 Task: Open Card Employee Wellness Analytics Review in Board DevOps Platforms and Tools to Workspace Audit and Assurance Services and add a team member Softage.3@softage.net, a label Red, a checklist Composting, an attachment from your onedrive, a color Red and finally, add a card description 'Plan and execute company team-building retreat with a focus on work-life balance' and a comment 'This task requires us to stay focused on the end goal and not get sidetracked by distractions.'. Add a start date 'Jan 07, 1900' with a due date 'Jan 14, 1900'
Action: Mouse moved to (68, 250)
Screenshot: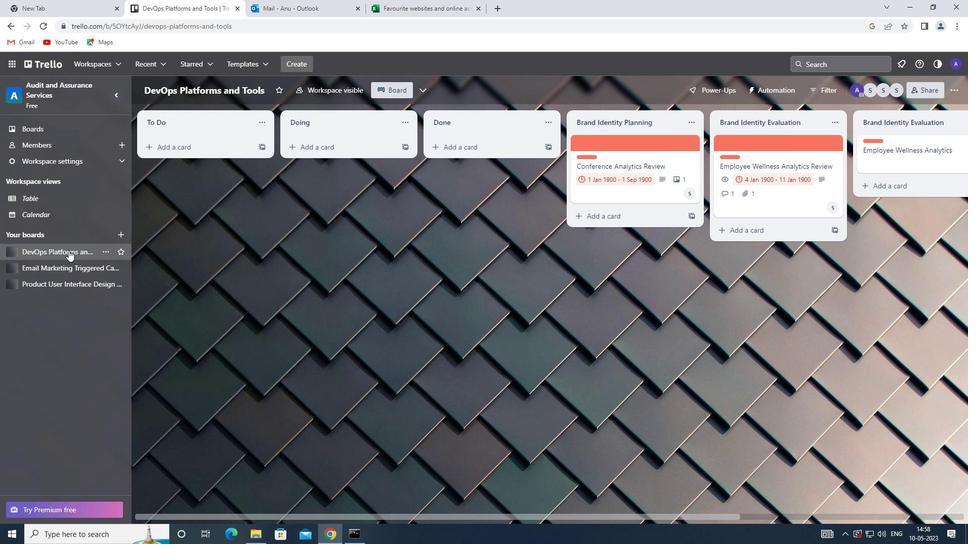 
Action: Mouse pressed left at (68, 250)
Screenshot: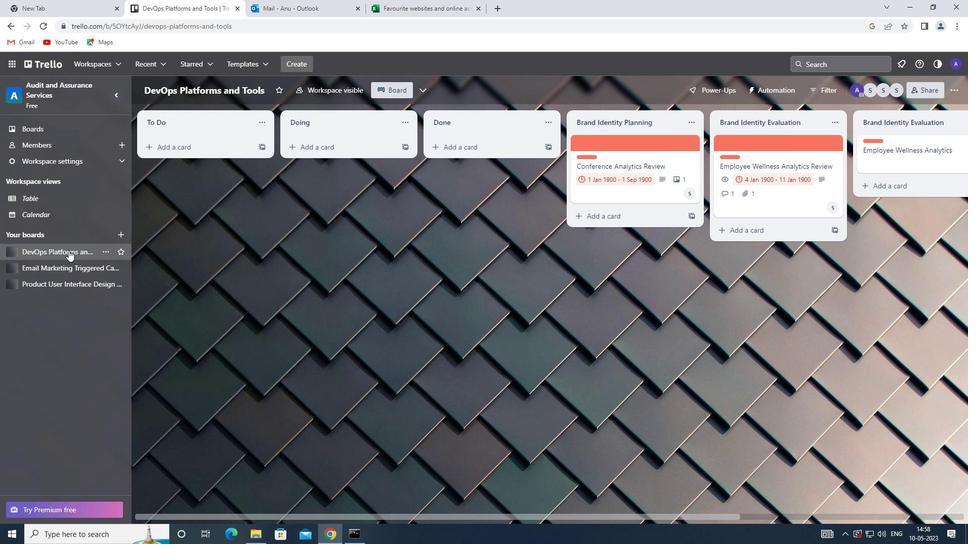 
Action: Mouse moved to (876, 145)
Screenshot: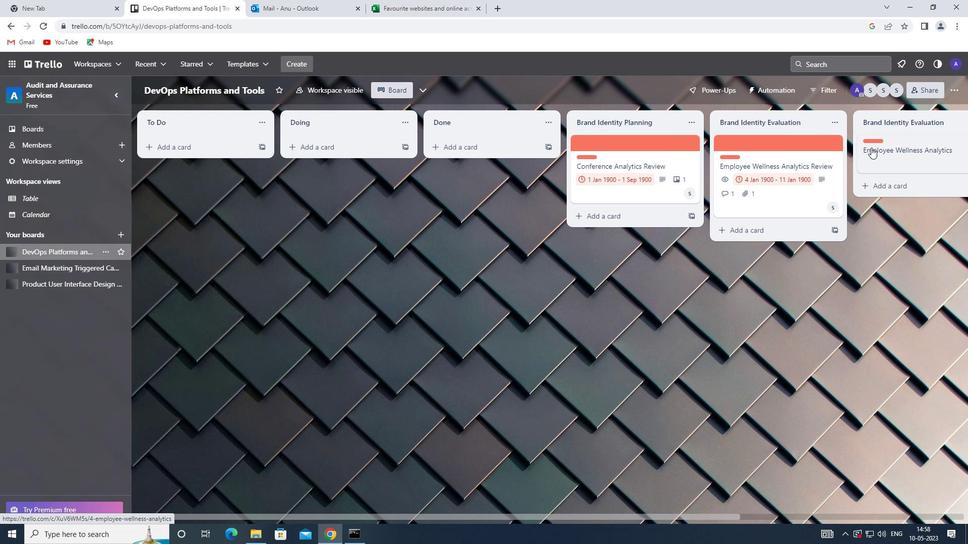 
Action: Mouse pressed left at (876, 145)
Screenshot: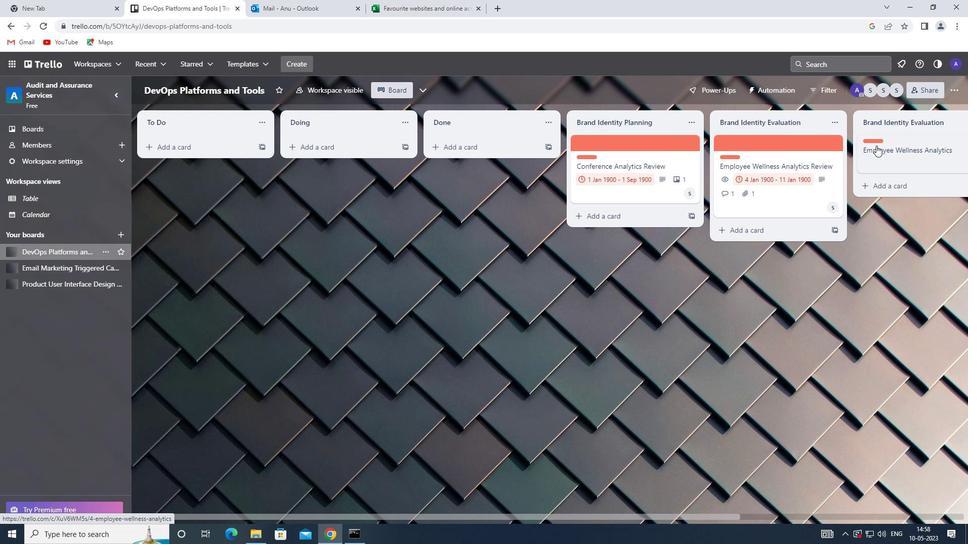 
Action: Mouse moved to (610, 134)
Screenshot: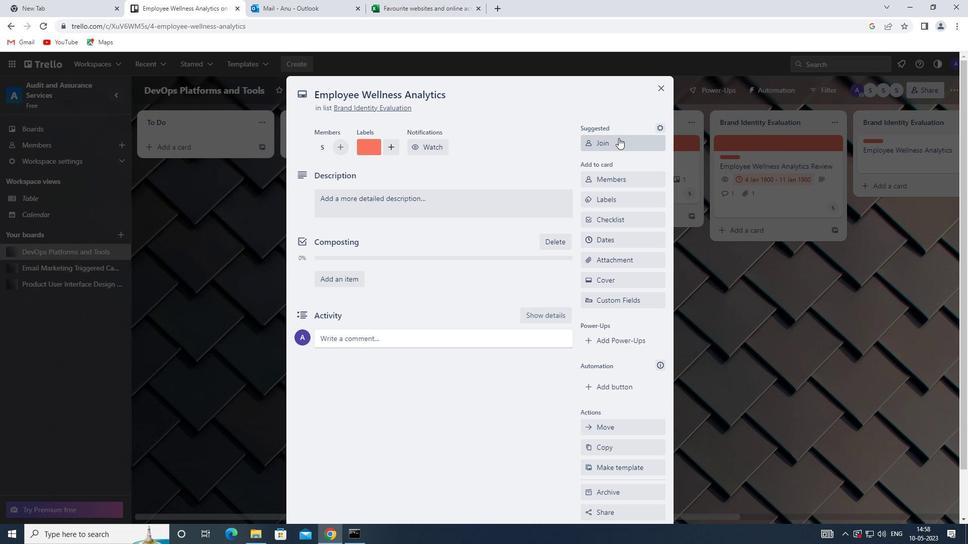 
Action: Mouse pressed left at (610, 134)
Screenshot: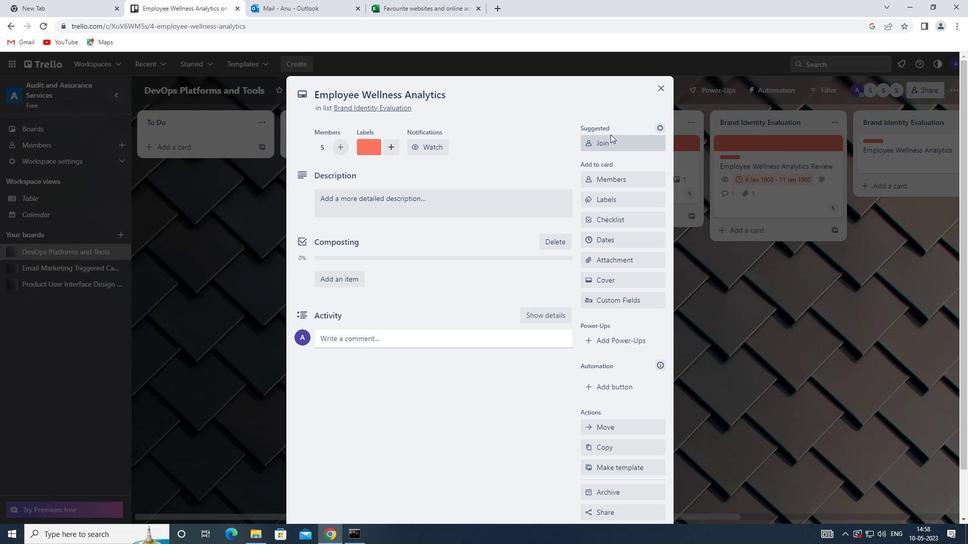 
Action: Mouse moved to (610, 140)
Screenshot: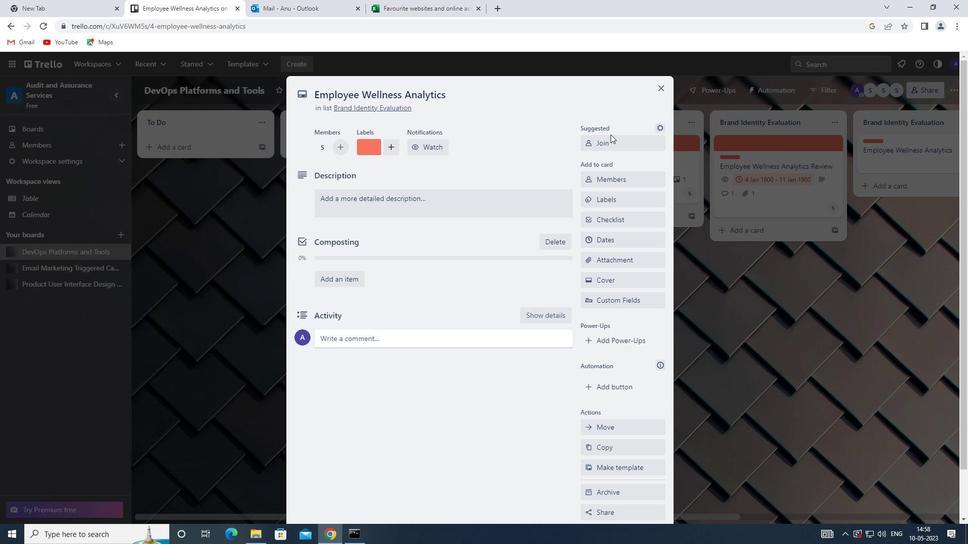 
Action: Mouse pressed left at (610, 140)
Screenshot: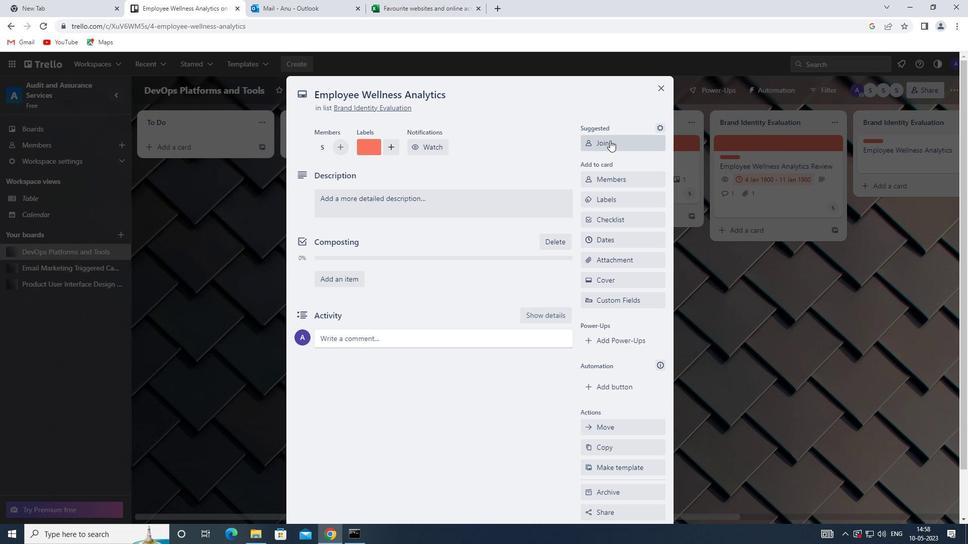
Action: Mouse moved to (323, 149)
Screenshot: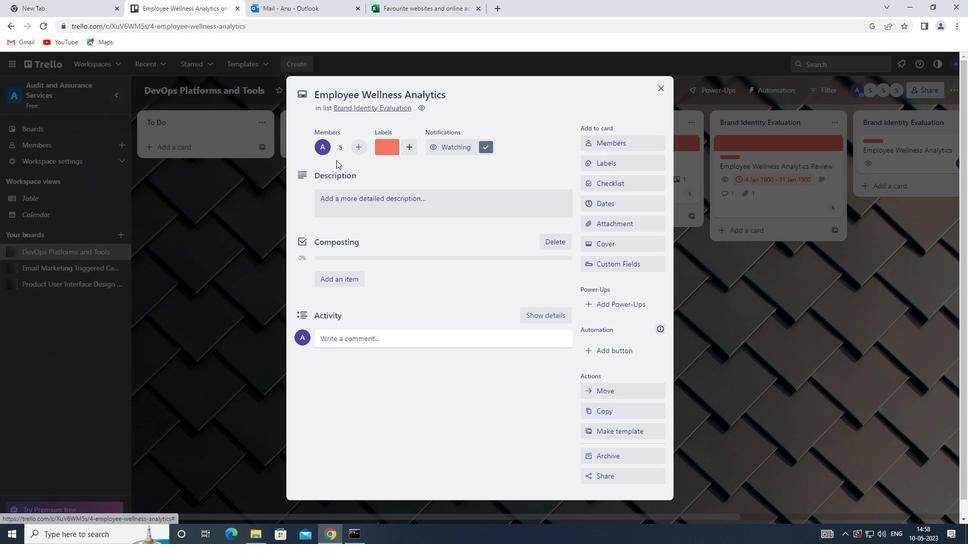 
Action: Mouse pressed left at (323, 149)
Screenshot: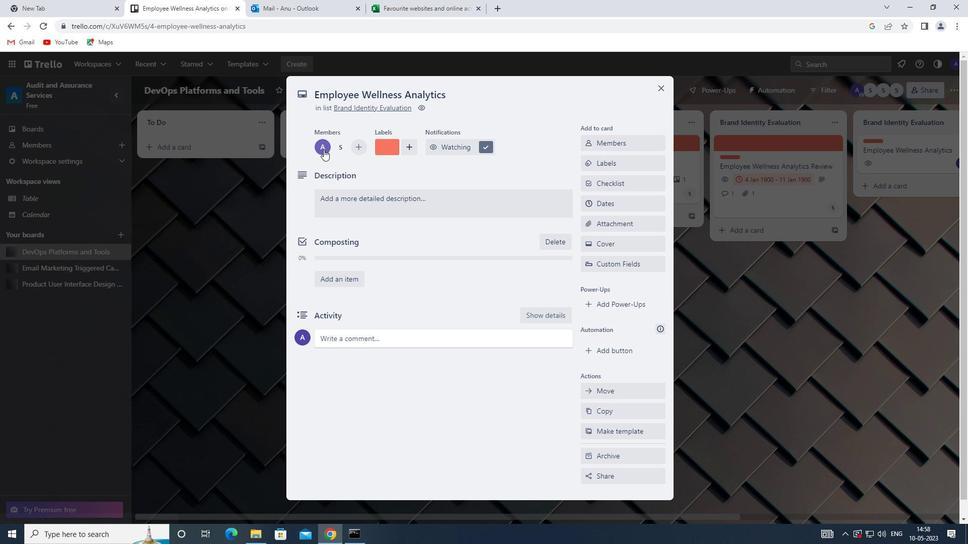 
Action: Mouse moved to (369, 249)
Screenshot: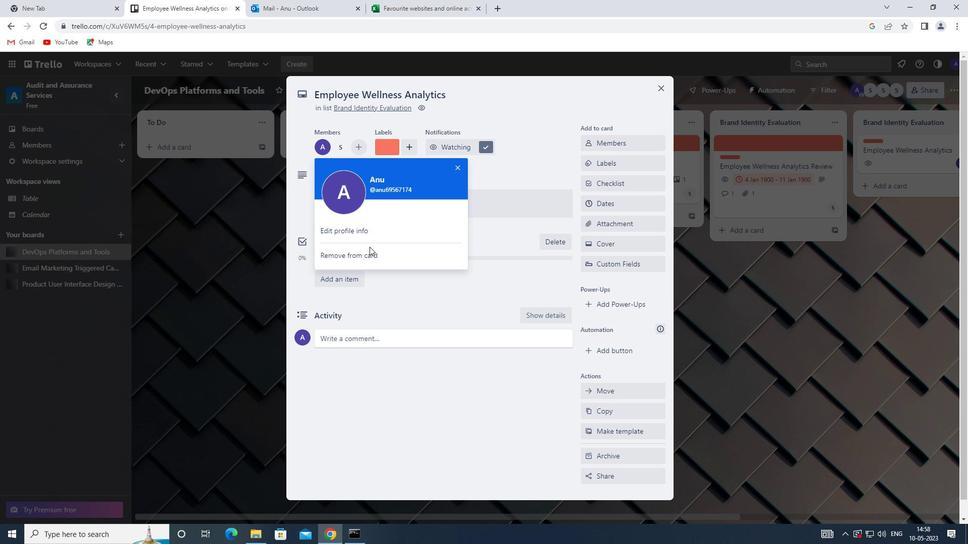
Action: Mouse pressed left at (369, 249)
Screenshot: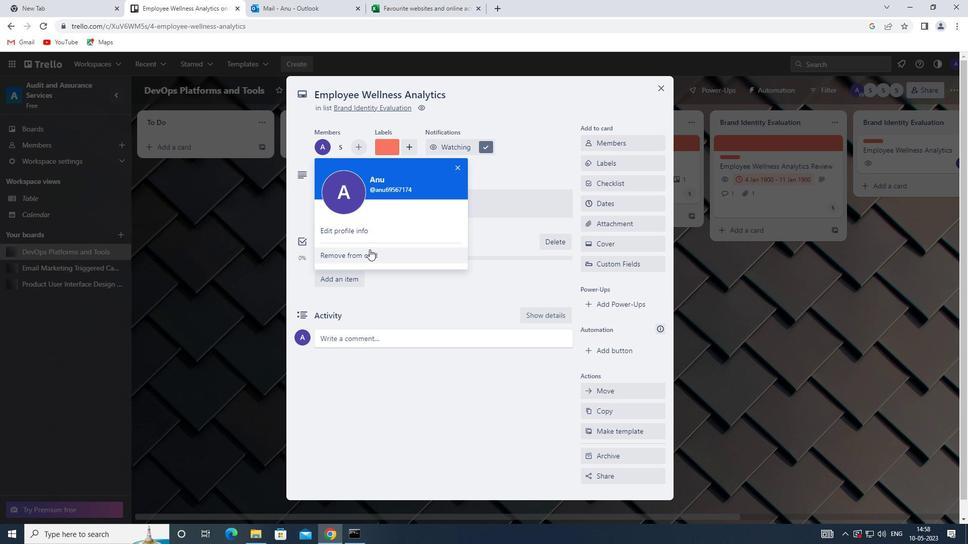 
Action: Mouse moved to (624, 215)
Screenshot: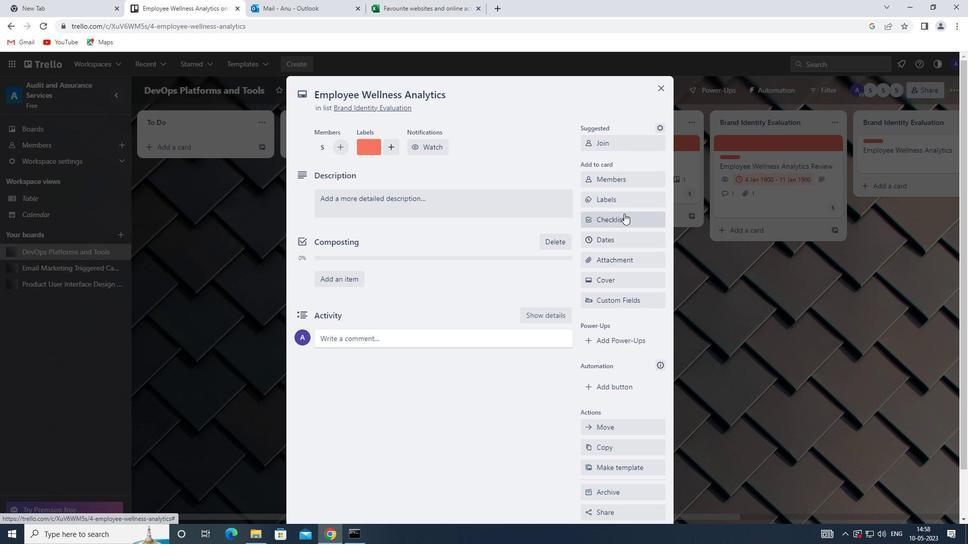 
Action: Mouse scrolled (624, 214) with delta (0, 0)
Screenshot: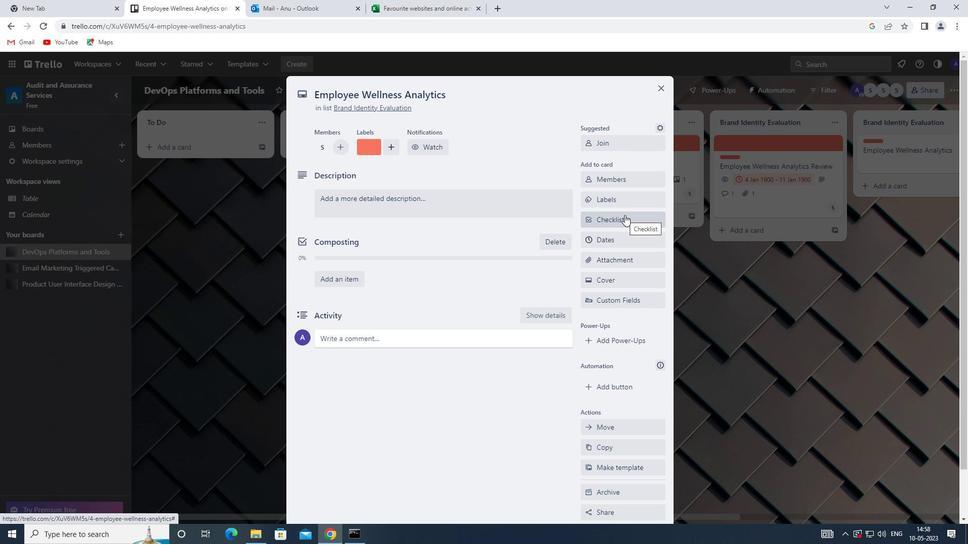 
Action: Mouse moved to (616, 207)
Screenshot: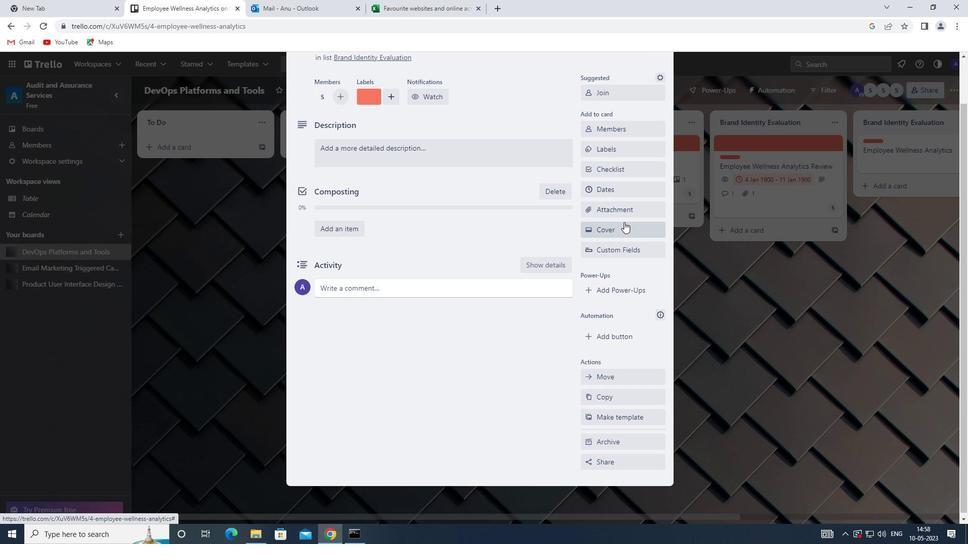 
Action: Mouse pressed left at (616, 207)
Screenshot: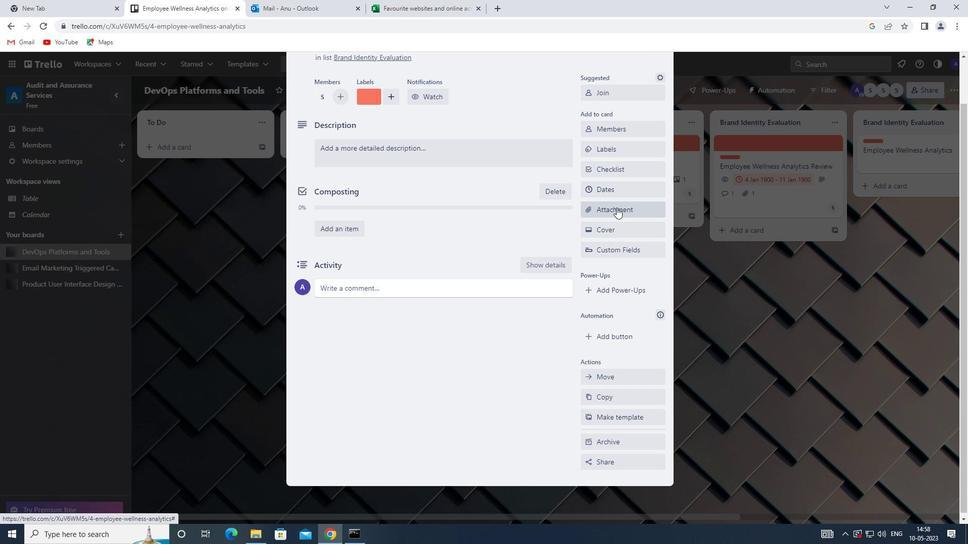 
Action: Mouse moved to (608, 335)
Screenshot: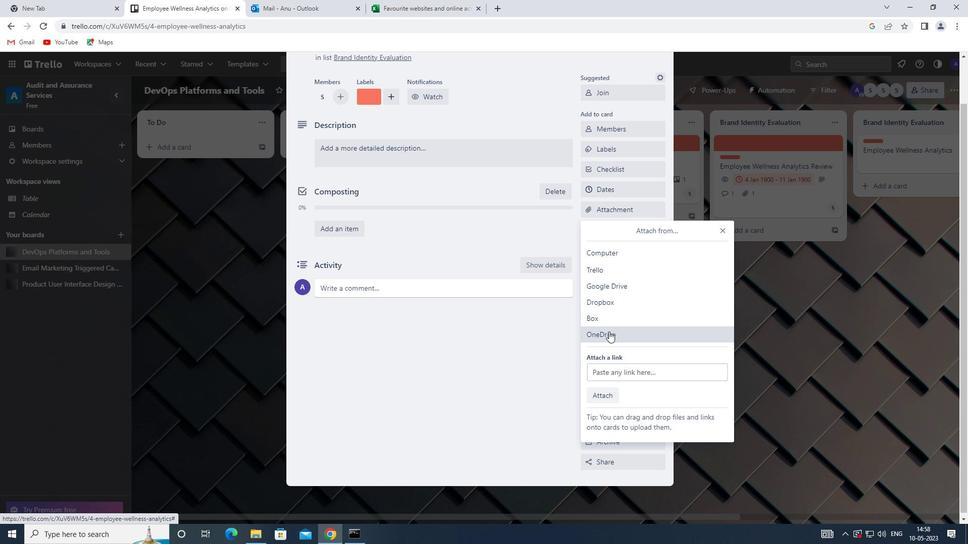 
Action: Mouse pressed left at (608, 335)
Screenshot: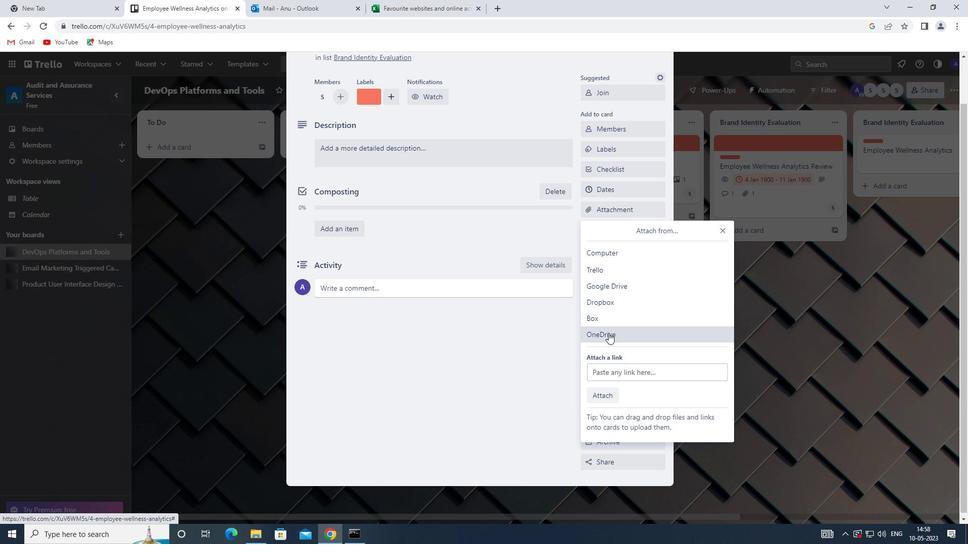 
Action: Mouse moved to (370, 220)
Screenshot: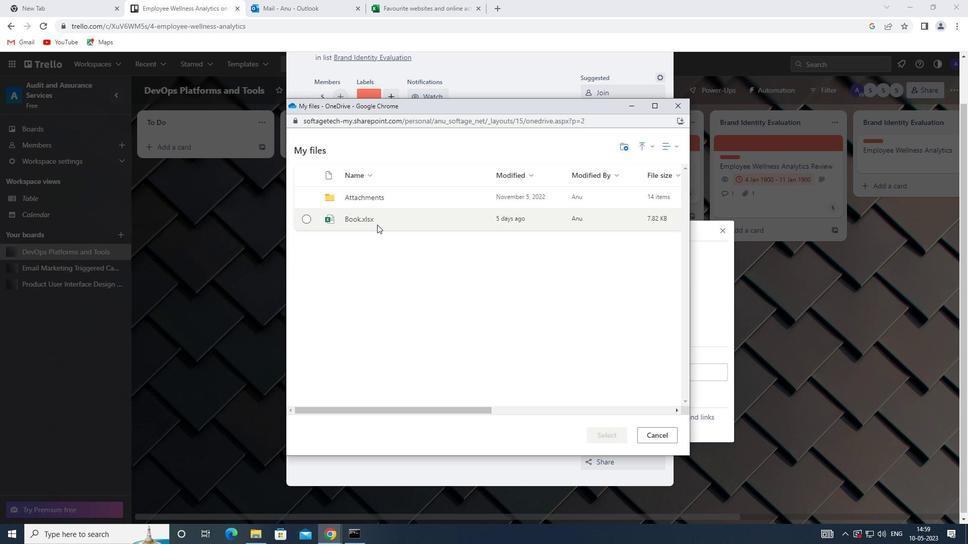 
Action: Mouse pressed left at (370, 220)
Screenshot: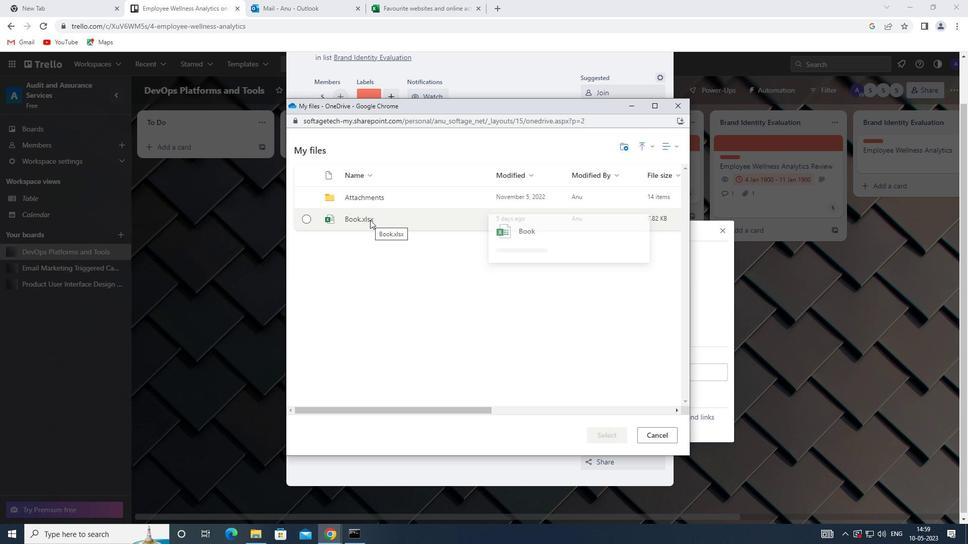 
Action: Mouse moved to (592, 430)
Screenshot: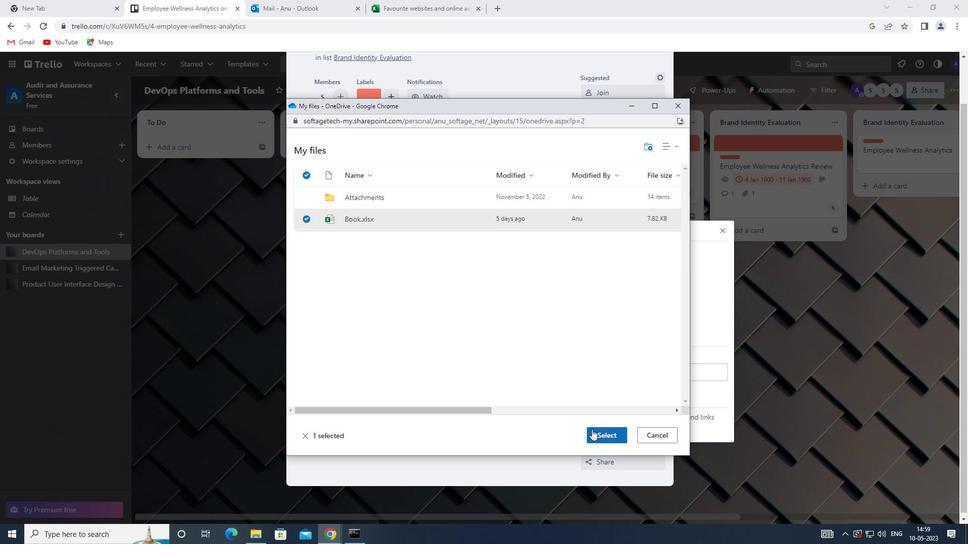 
Action: Mouse pressed left at (592, 430)
Screenshot: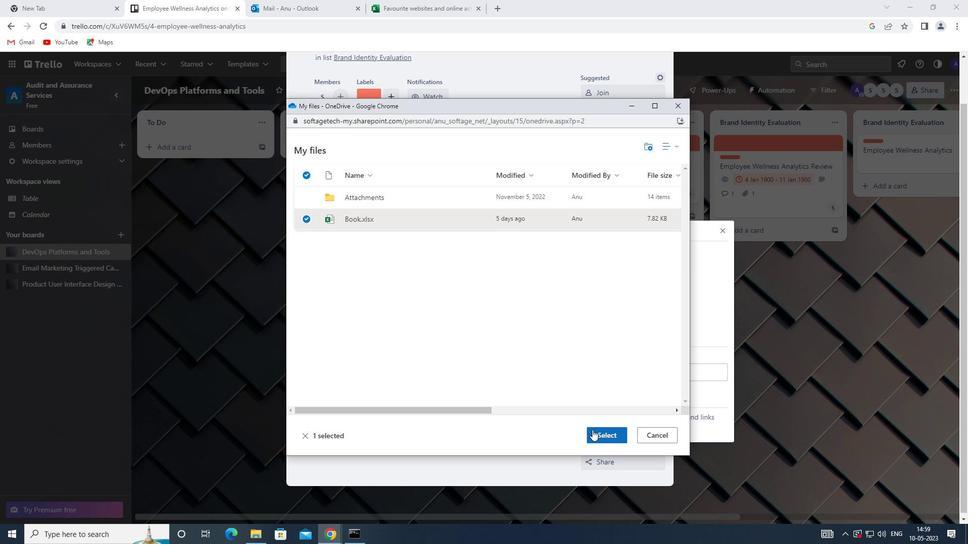 
Action: Mouse moved to (630, 234)
Screenshot: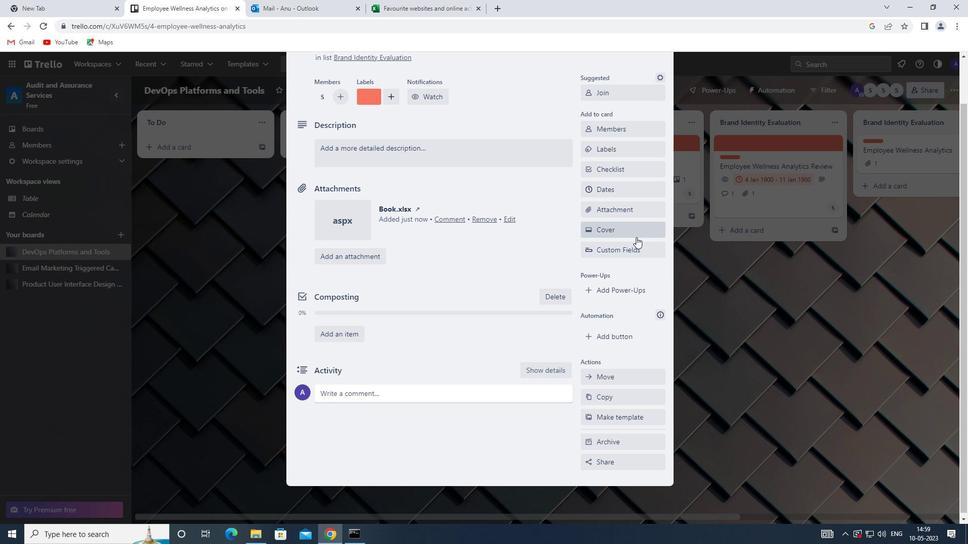 
Action: Mouse pressed left at (630, 234)
Screenshot: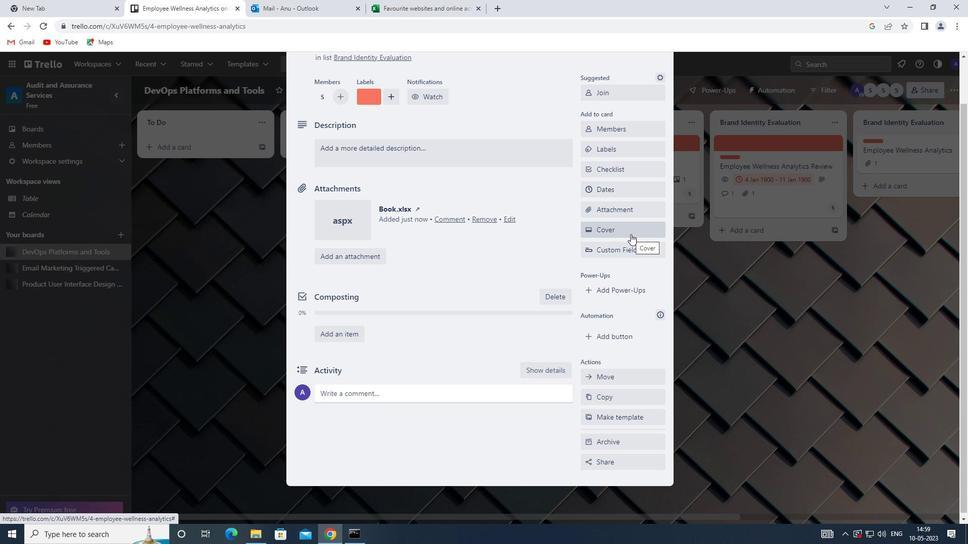 
Action: Mouse moved to (680, 324)
Screenshot: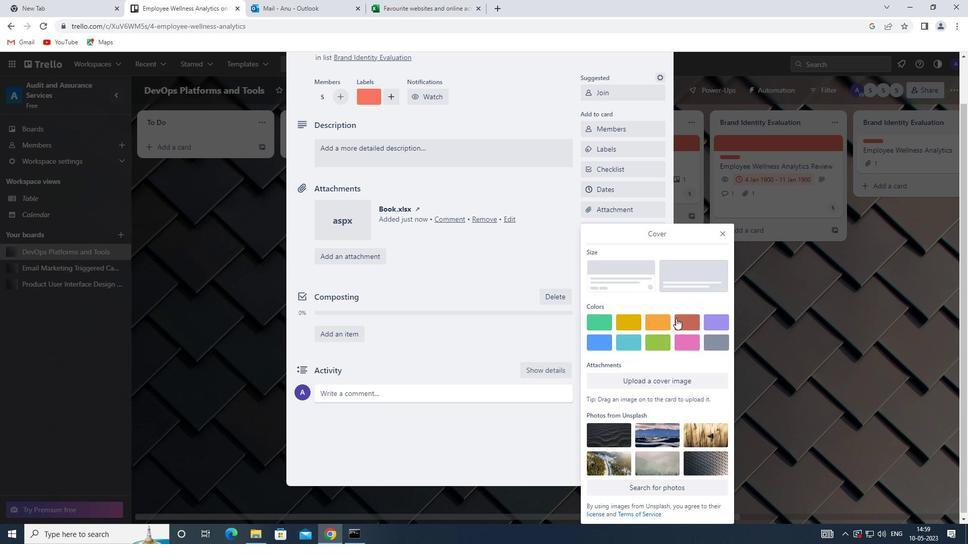 
Action: Mouse pressed left at (680, 324)
Screenshot: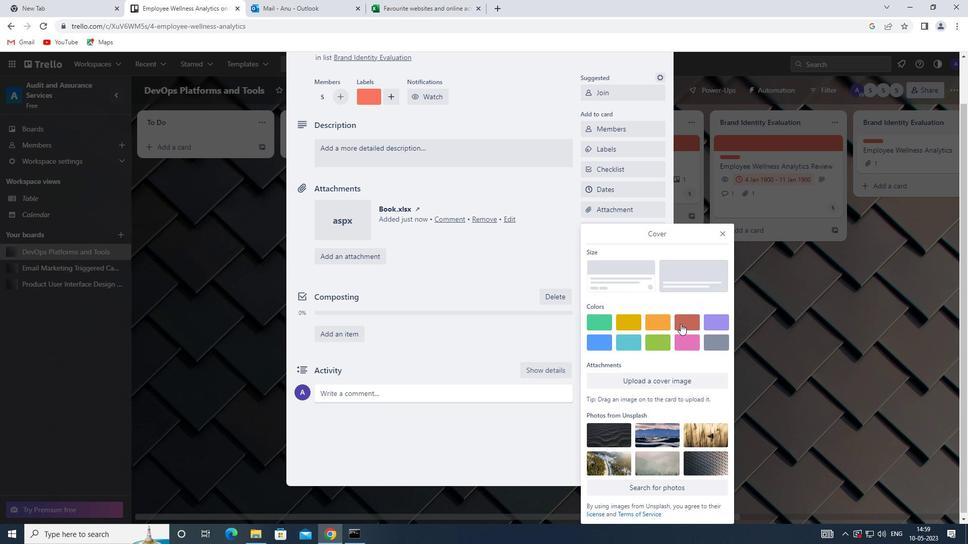 
Action: Mouse moved to (725, 212)
Screenshot: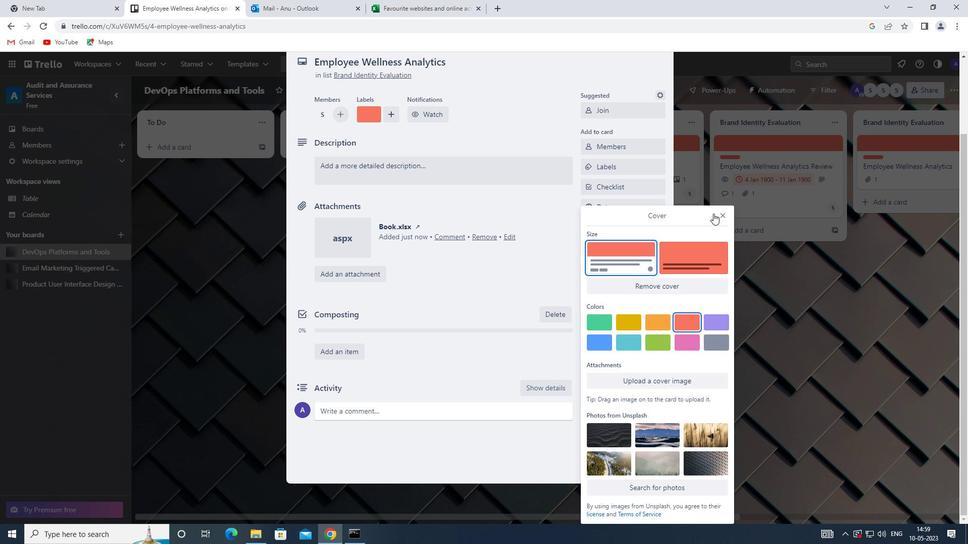 
Action: Mouse pressed left at (725, 212)
Screenshot: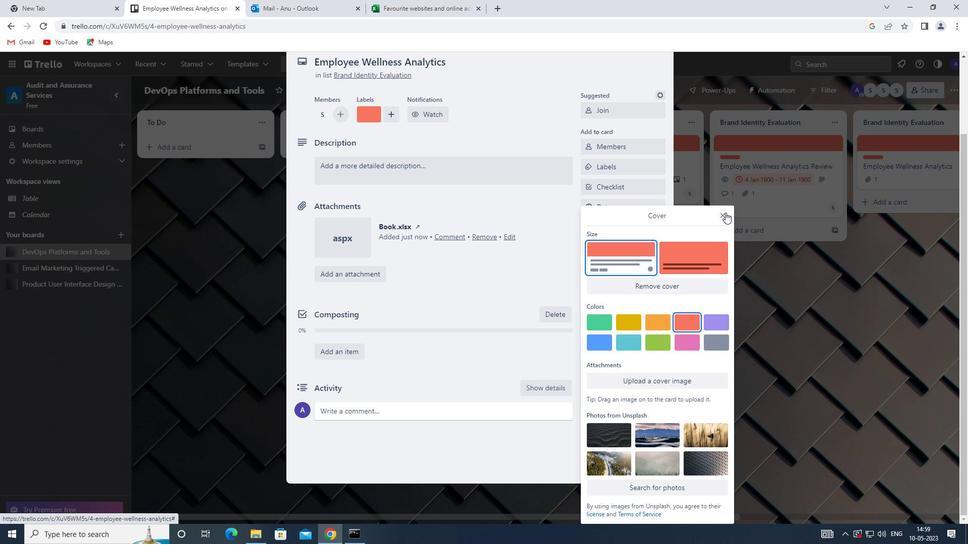 
Action: Mouse moved to (371, 165)
Screenshot: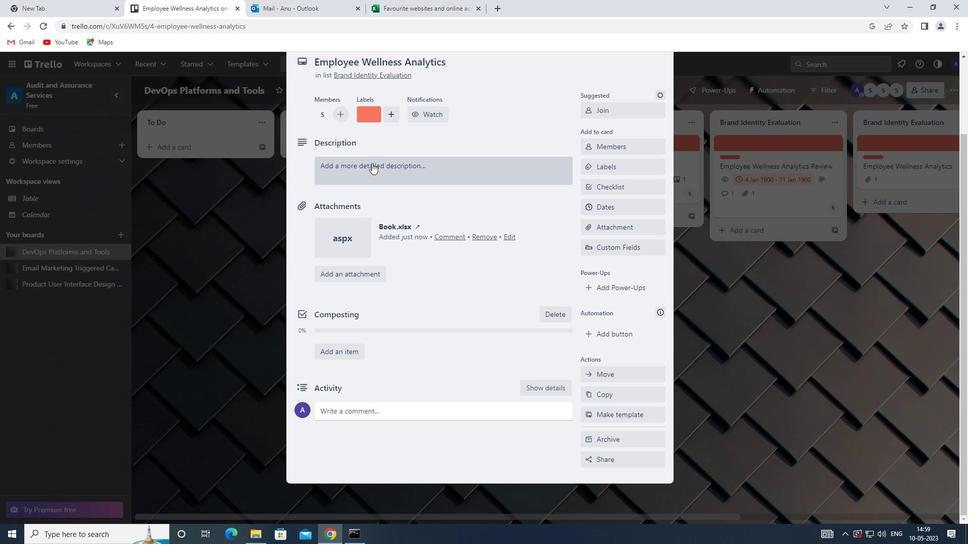 
Action: Mouse pressed left at (371, 165)
Screenshot: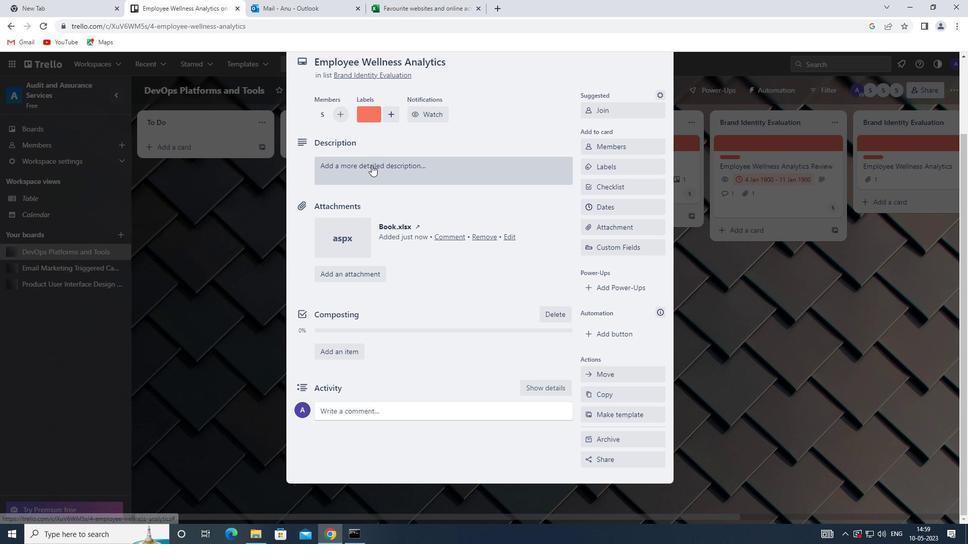 
Action: Mouse pressed left at (371, 165)
Screenshot: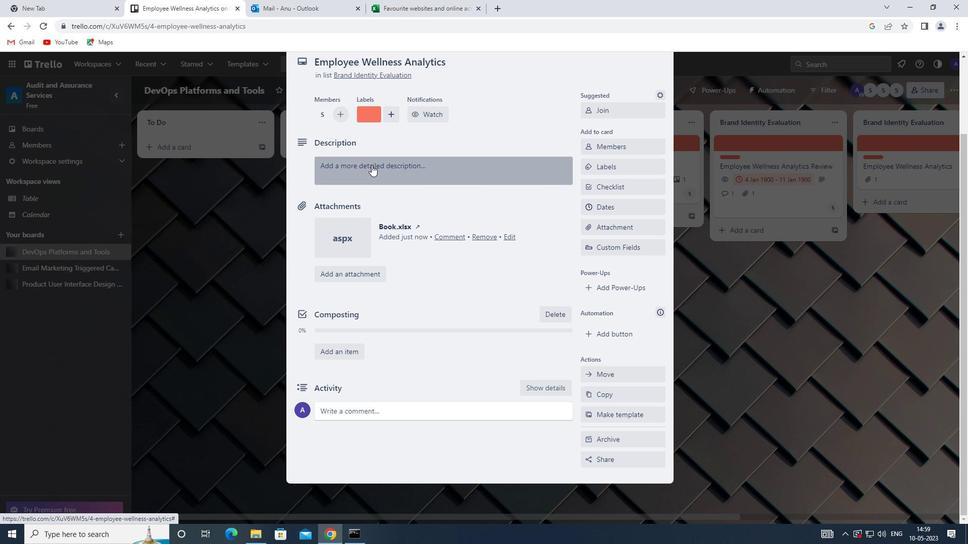 
Action: Mouse moved to (333, 202)
Screenshot: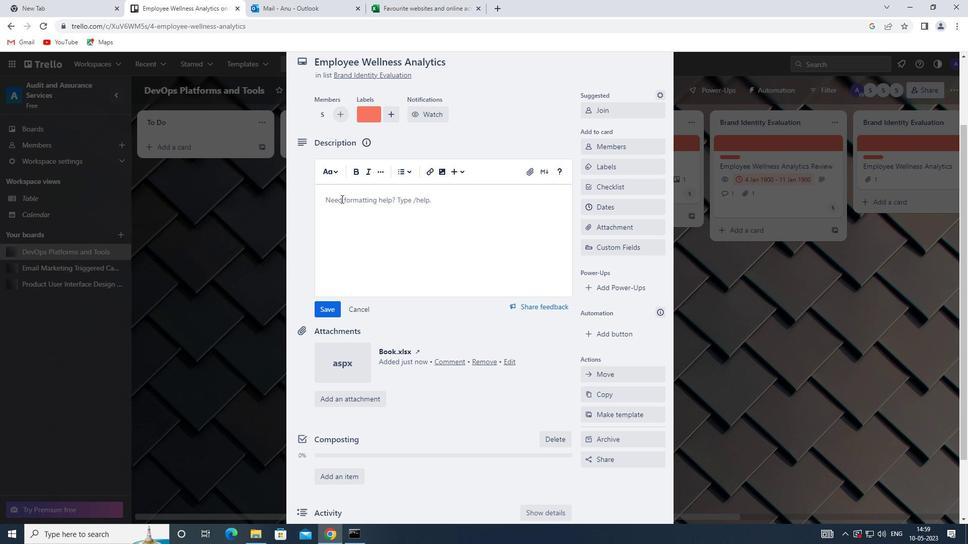 
Action: Mouse pressed left at (333, 202)
Screenshot: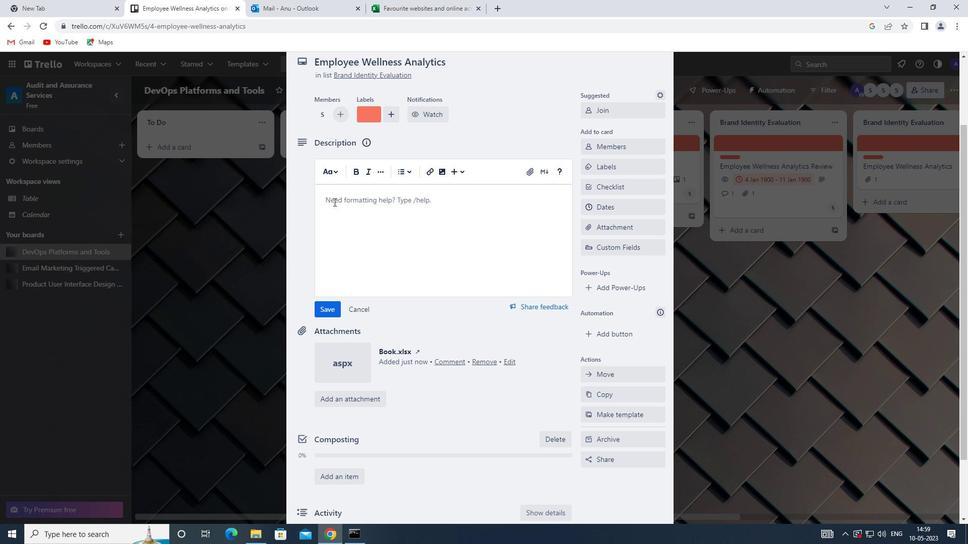 
Action: Key pressed <Key.shift><Key.shift>PLAN<Key.space>AND<Key.space>EXECUTE<Key.space>COMPANY<Key.space>TEAM<Key.space>-BUILDING<Key.space>RETREAT<Key.space>WITH<Key.space>A<Key.space>FOCUS<Key.space>ON<Key.space>WORK<Key.space>-LIFE-<Key.backspace>BAL<Key.backspace><Key.backspace><Key.backspace><Key.space>BALANCE
Screenshot: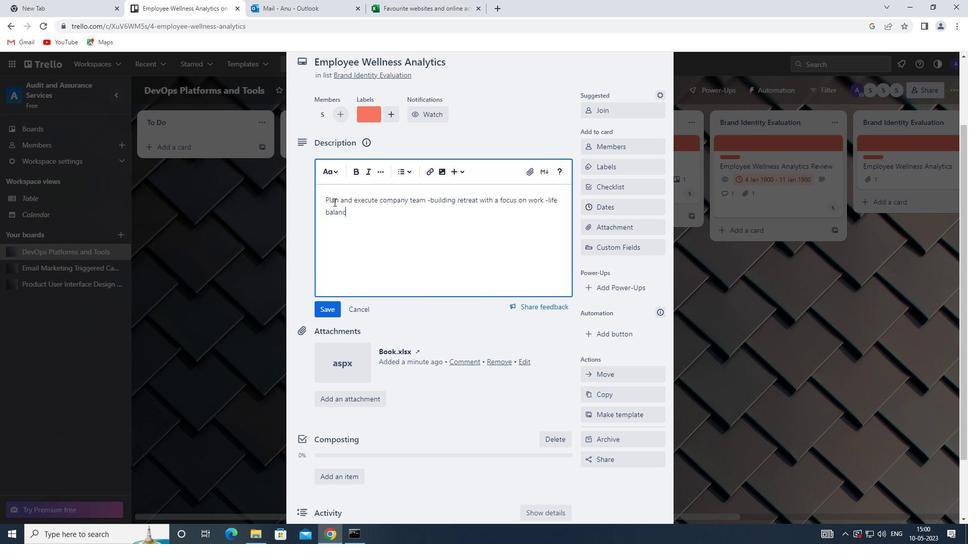 
Action: Mouse moved to (334, 309)
Screenshot: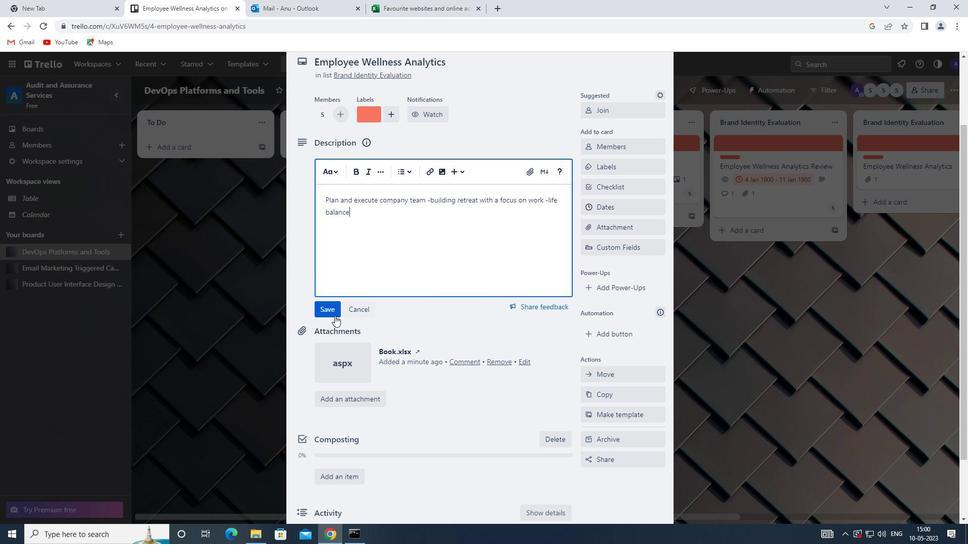
Action: Mouse pressed left at (334, 309)
Screenshot: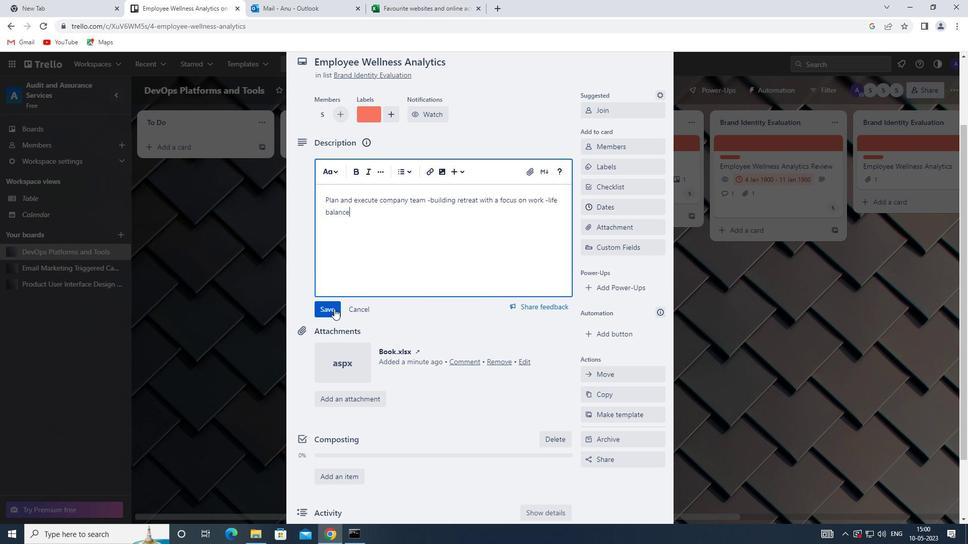 
Action: Mouse moved to (403, 274)
Screenshot: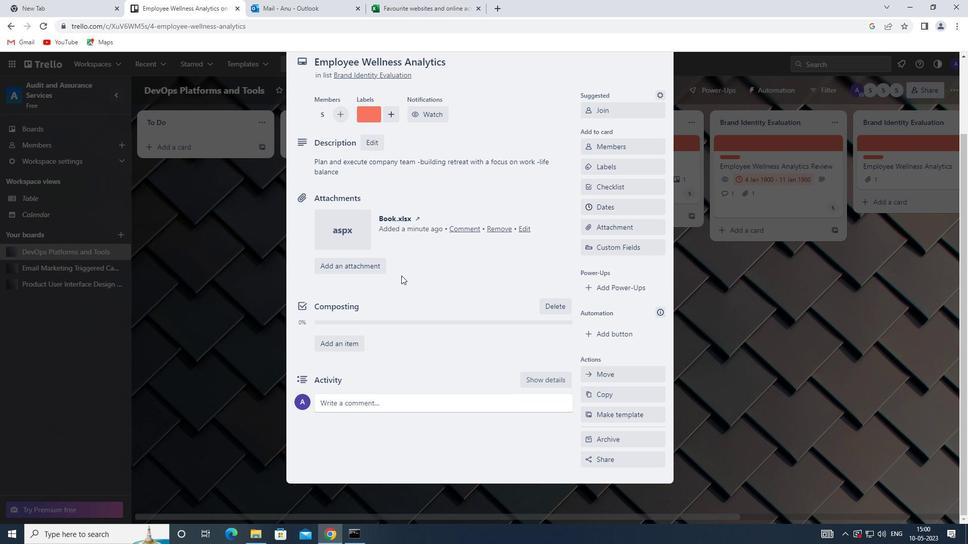 
Action: Mouse scrolled (403, 274) with delta (0, 0)
Screenshot: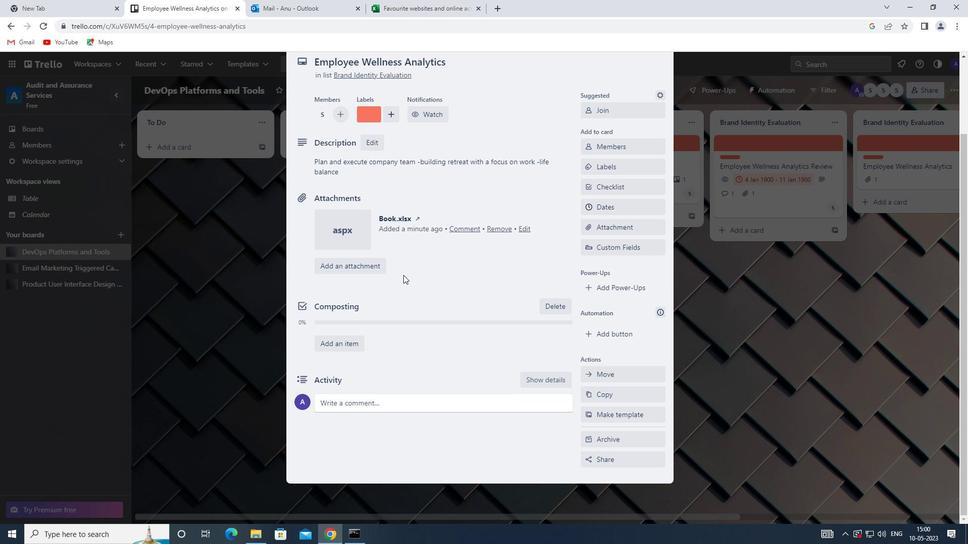 
Action: Mouse moved to (404, 274)
Screenshot: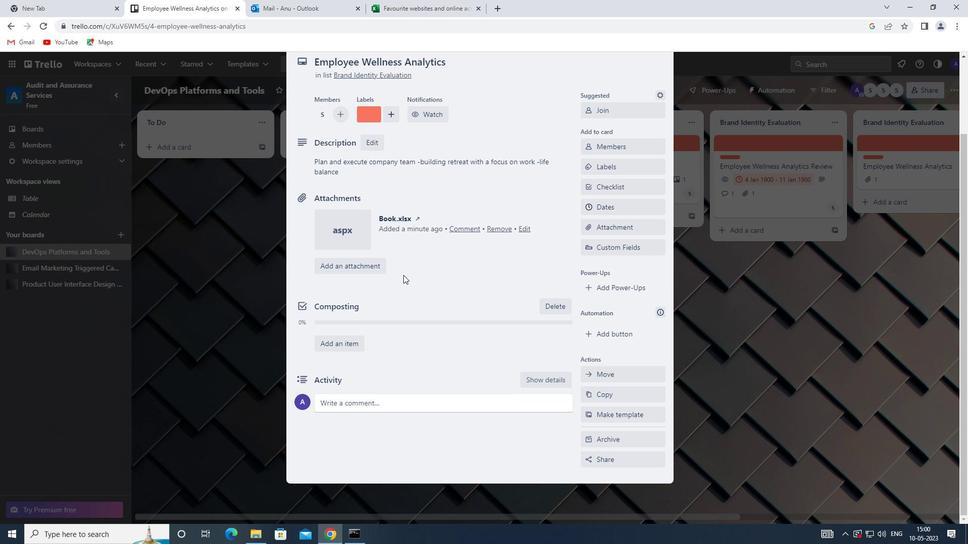 
Action: Mouse scrolled (404, 274) with delta (0, 0)
Screenshot: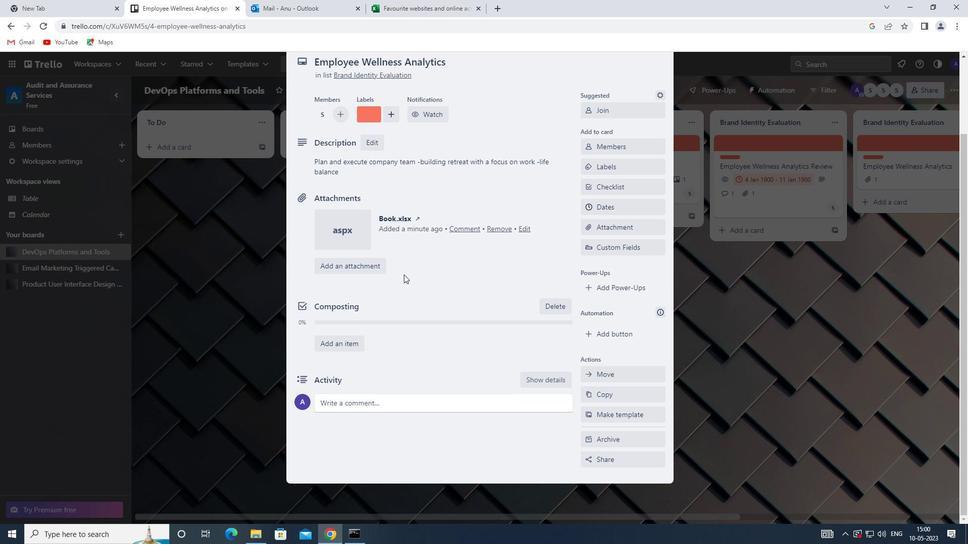 
Action: Mouse moved to (339, 405)
Screenshot: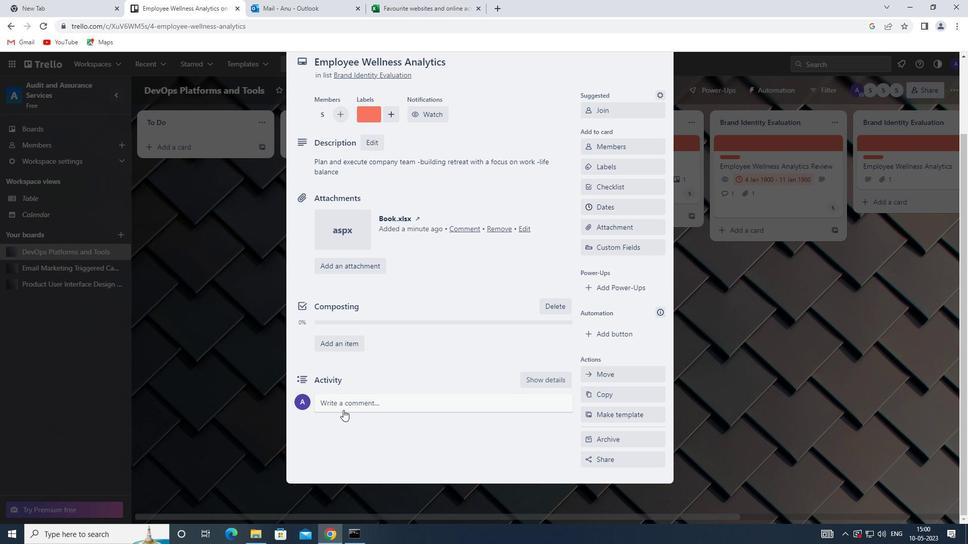 
Action: Mouse pressed left at (339, 405)
Screenshot: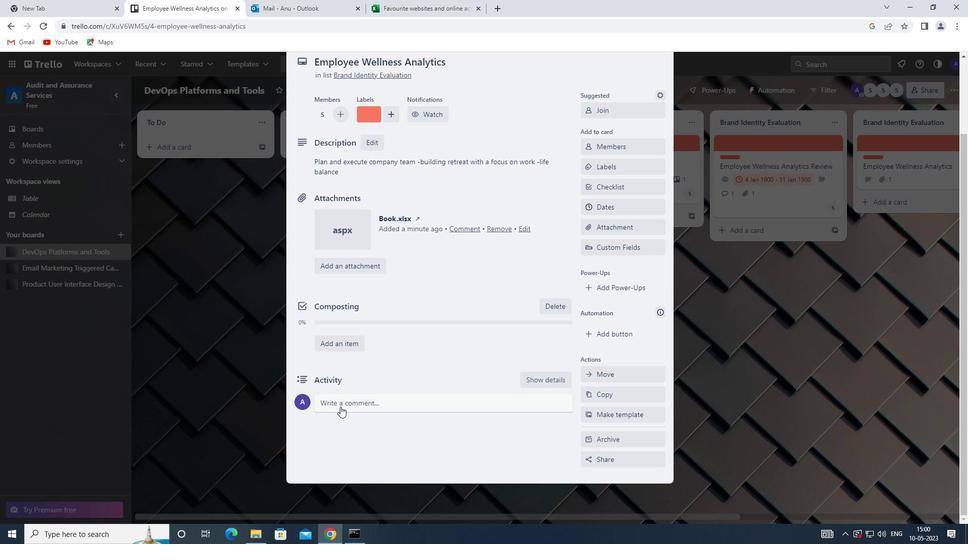 
Action: Mouse moved to (339, 405)
Screenshot: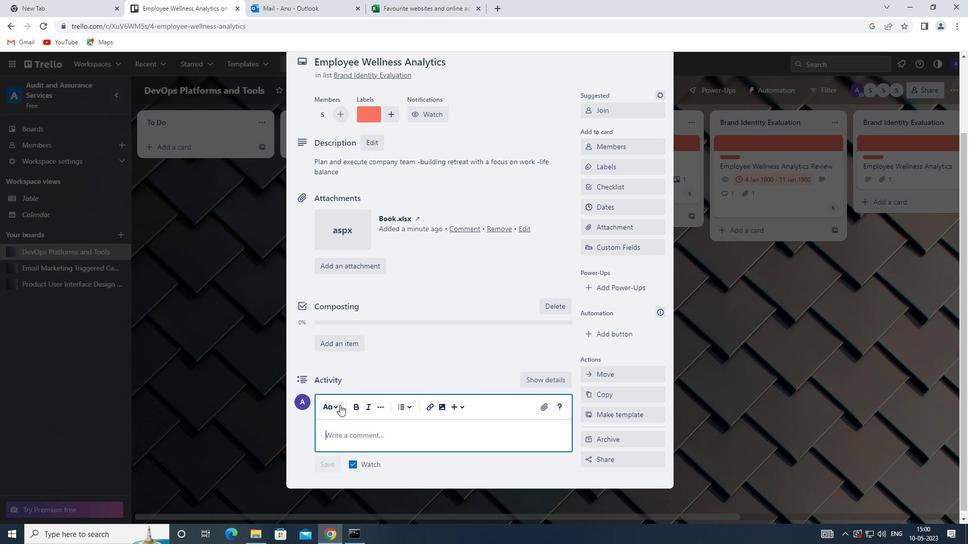
Action: Key pressed <Key.shift><Key.shift><Key.shift><Key.shift><Key.shift><Key.shift>
Screenshot: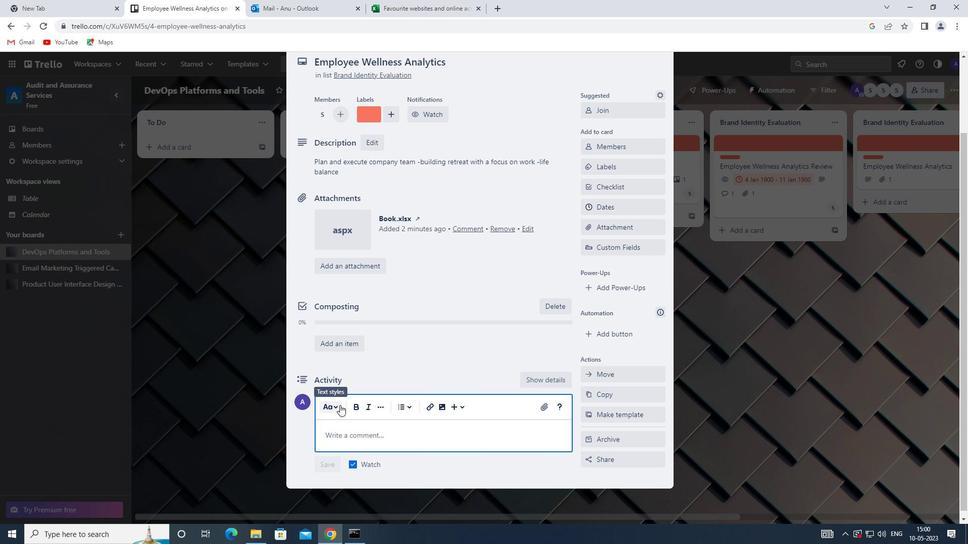 
Action: Mouse moved to (332, 438)
Screenshot: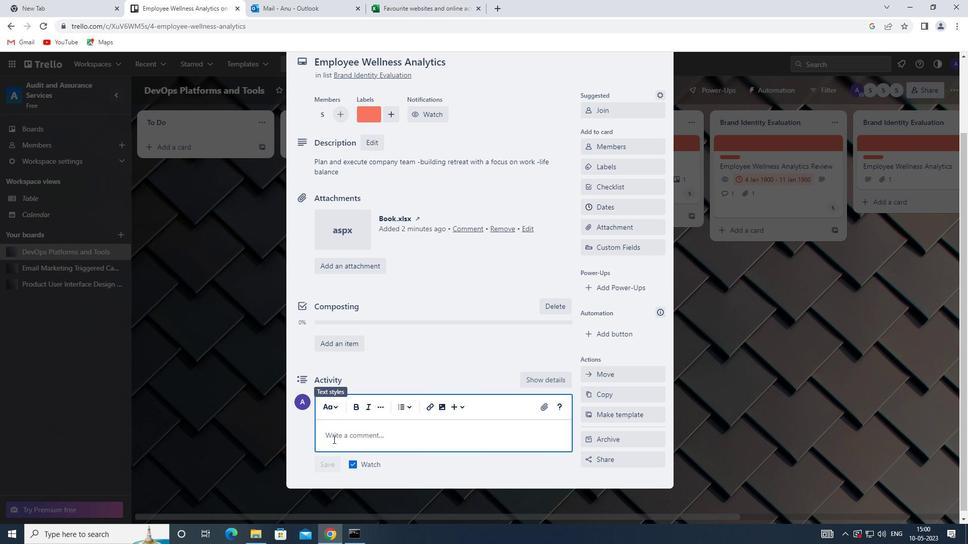 
Action: Mouse pressed left at (332, 438)
Screenshot: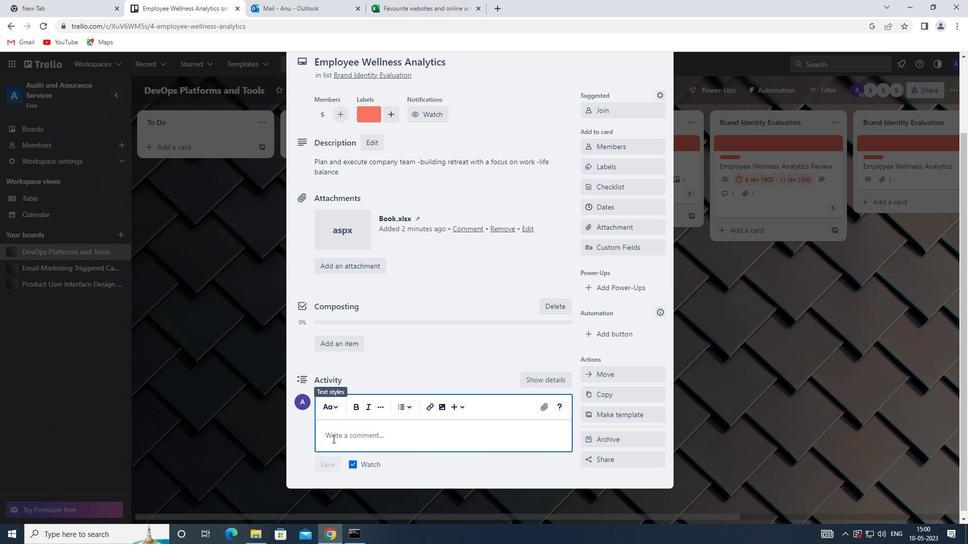 
Action: Mouse moved to (332, 438)
Screenshot: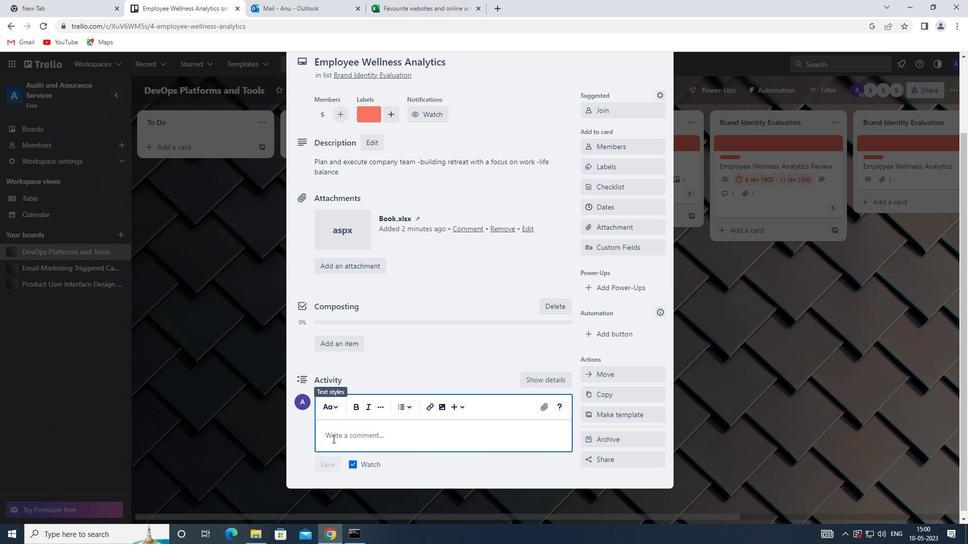 
Action: Key pressed <Key.shift><Key.shift><Key.shift>THIS<Key.space>TASK<Key.space>REQUIRES<Key.space>US<Key.space>TO<Key.space>STAY<Key.space>FOCUSED<Key.space>ON<Key.space>THE<Key.space>END<Key.space>GOAL<Key.space>AND<Key.space>NOT<Key.space>GET<Key.space>SIDETRACKED<Key.space>BY<Key.space>DISTRACTIONS
Screenshot: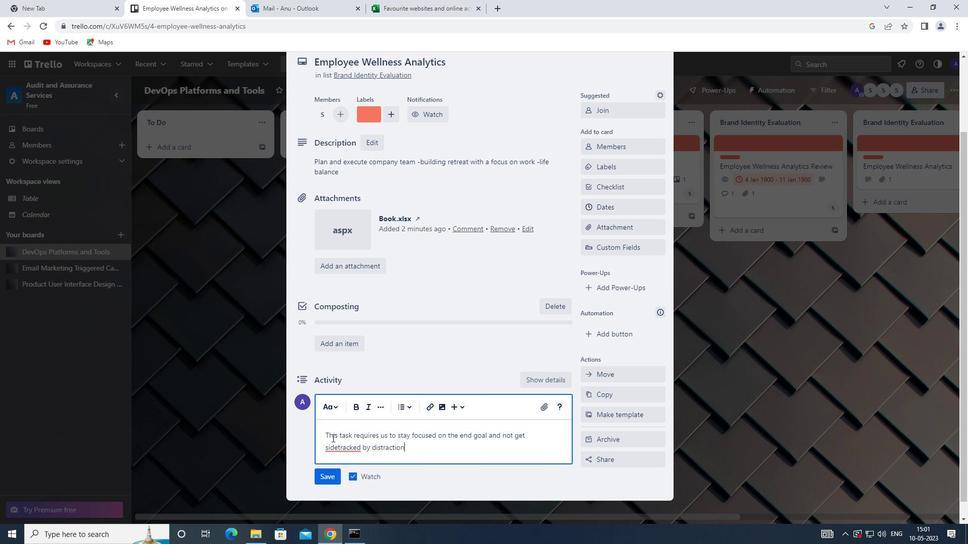 
Action: Mouse moved to (343, 431)
Screenshot: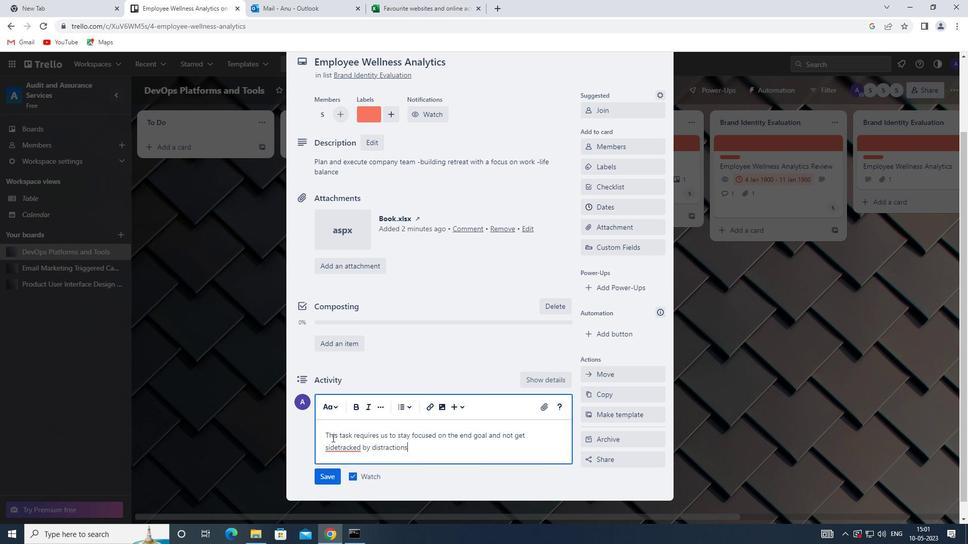 
Action: Mouse scrolled (343, 430) with delta (0, 0)
Screenshot: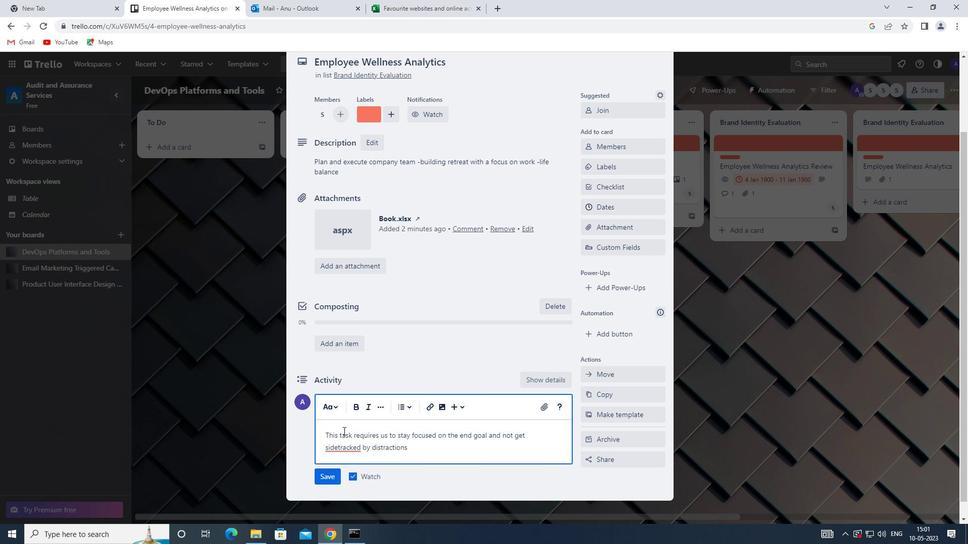 
Action: Mouse moved to (332, 459)
Screenshot: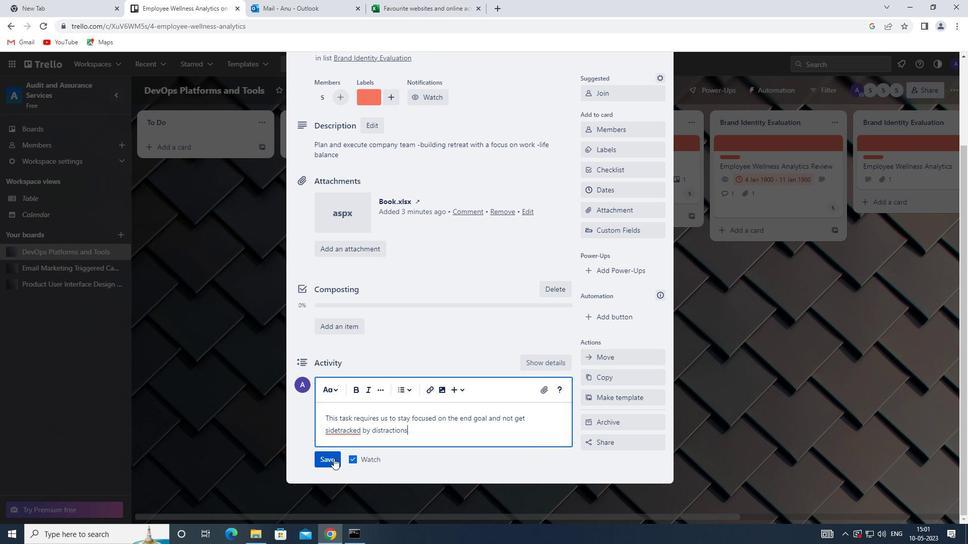 
Action: Mouse pressed left at (332, 459)
Screenshot: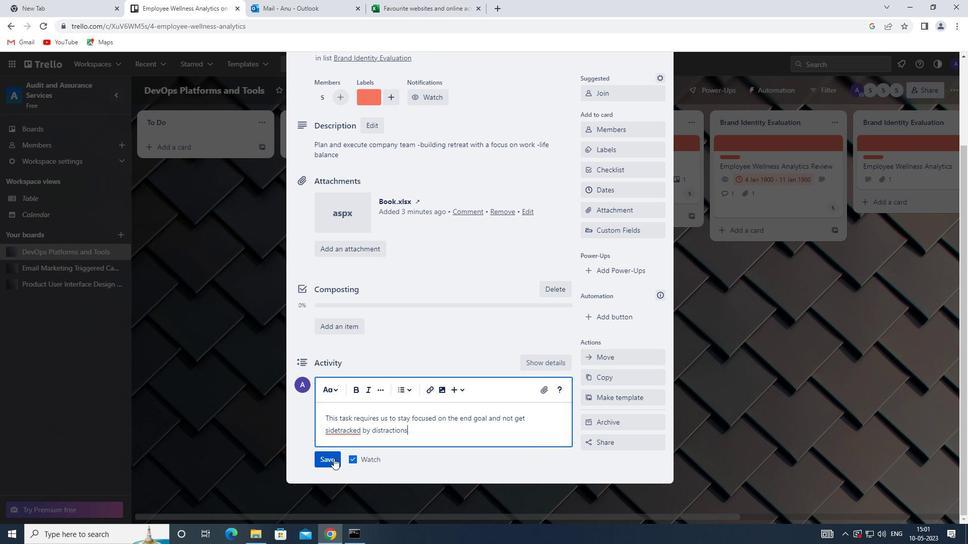 
Action: Mouse moved to (615, 192)
Screenshot: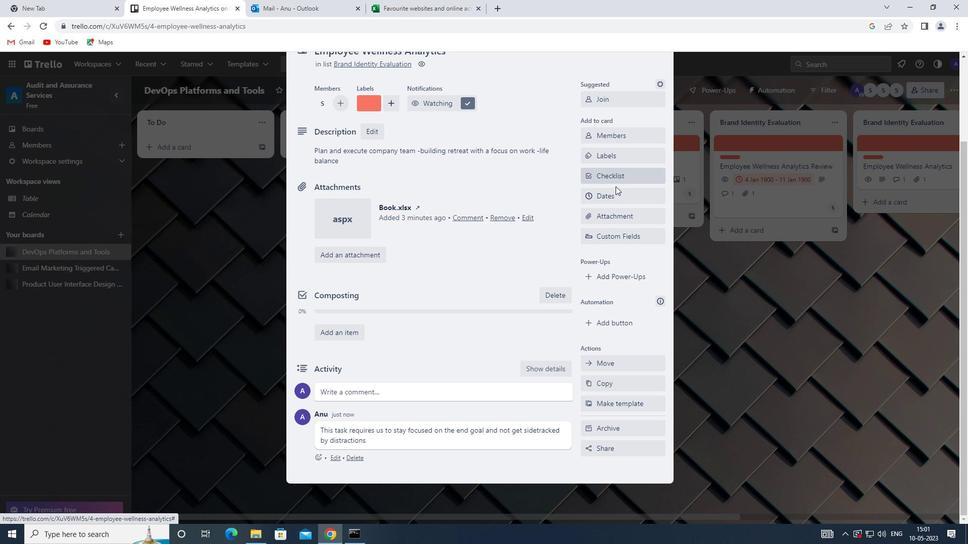 
Action: Mouse pressed left at (615, 192)
Screenshot: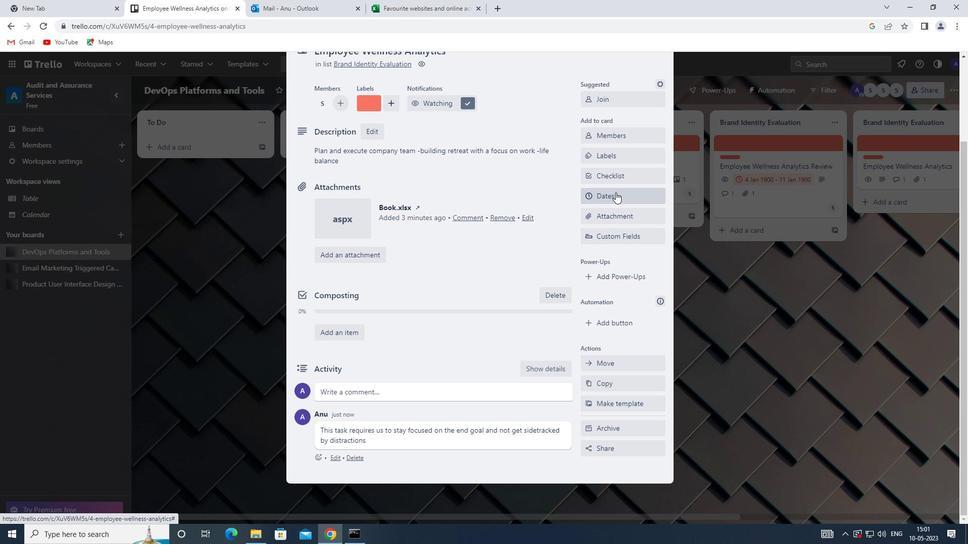 
Action: Mouse moved to (593, 271)
Screenshot: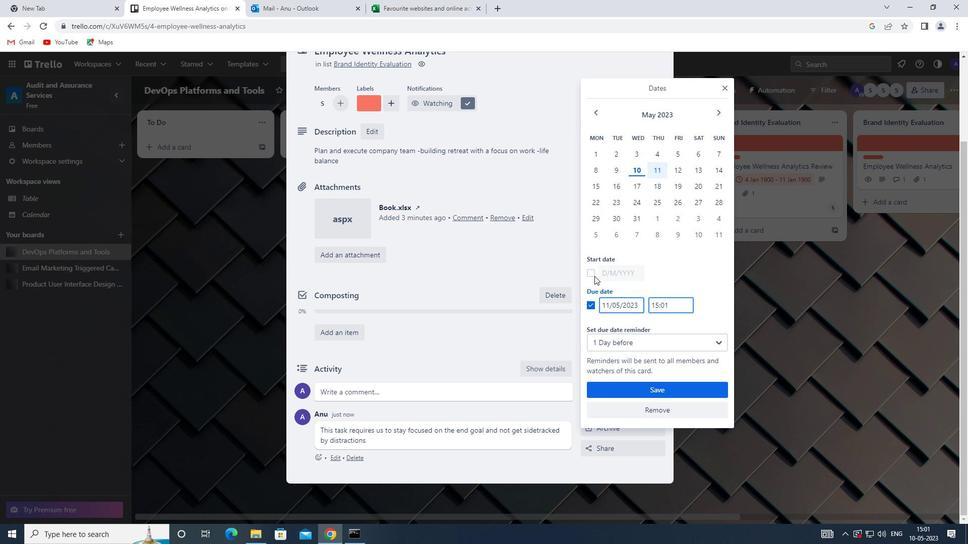 
Action: Mouse pressed left at (593, 271)
Screenshot: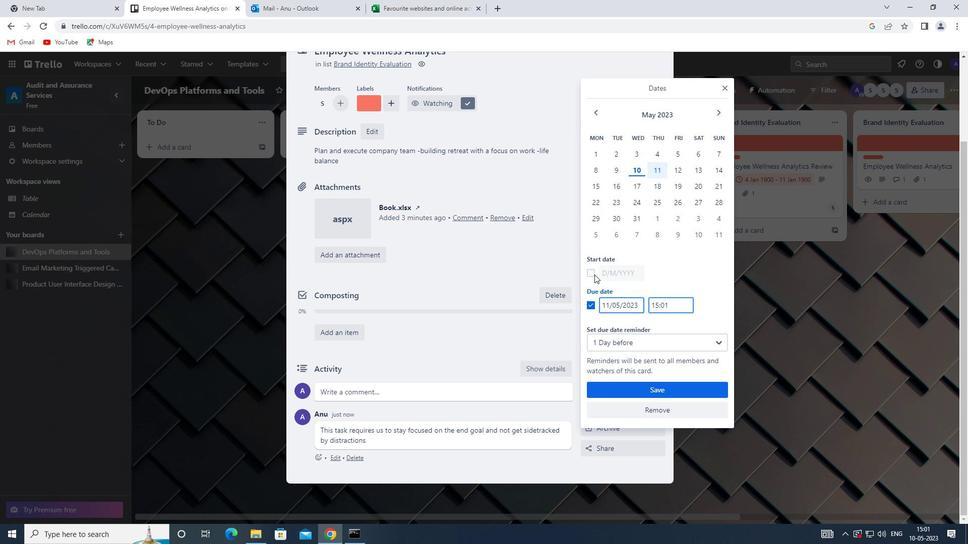 
Action: Mouse moved to (638, 273)
Screenshot: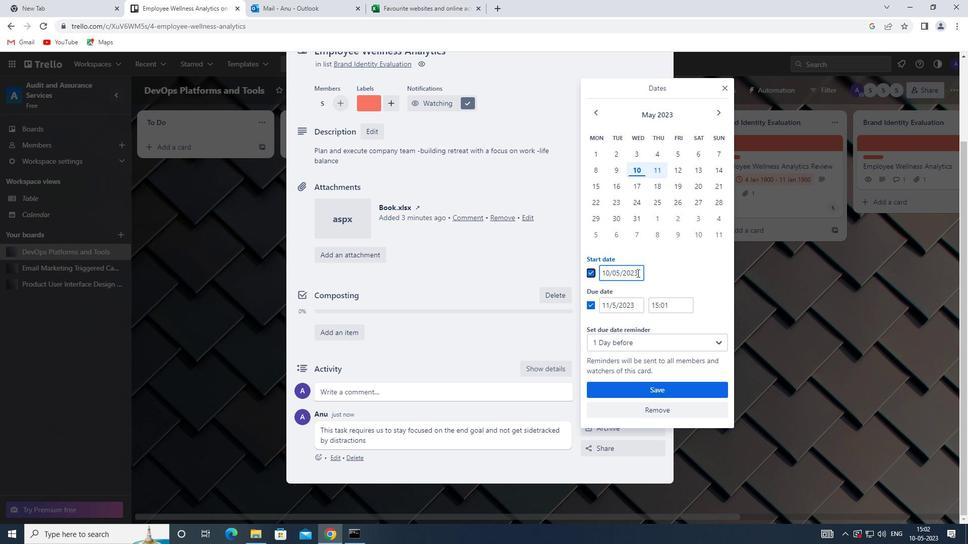 
Action: Mouse pressed left at (638, 273)
Screenshot: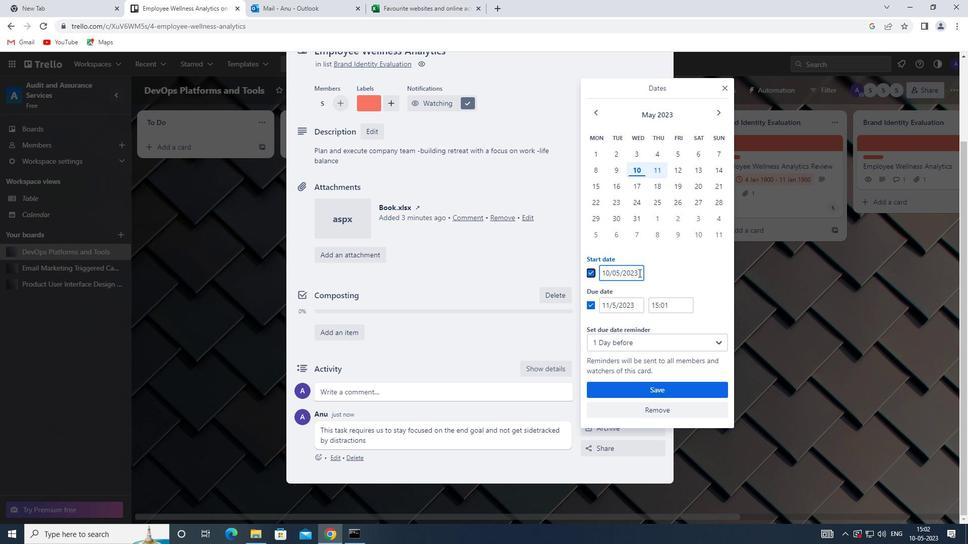 
Action: Mouse moved to (602, 274)
Screenshot: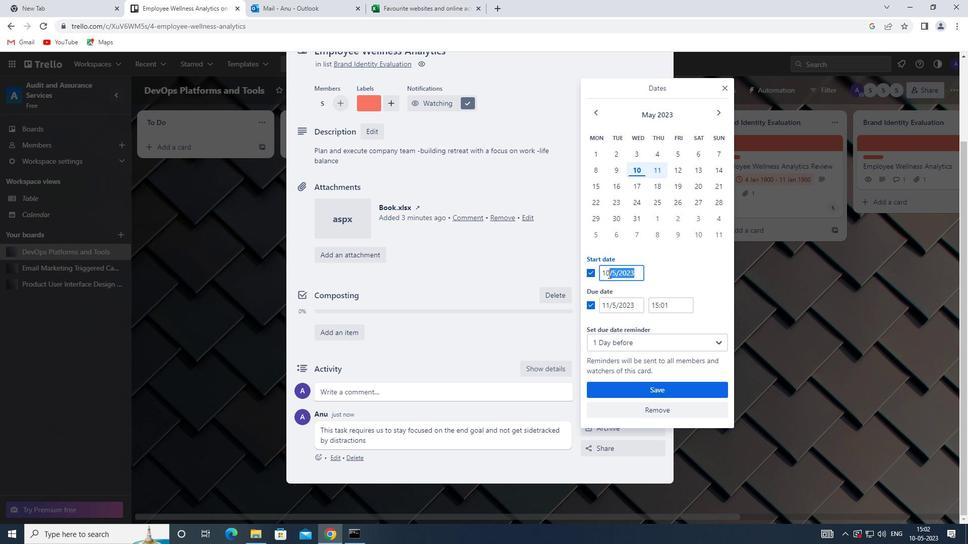
Action: Key pressed 01/071<Key.backspace>/1900
Screenshot: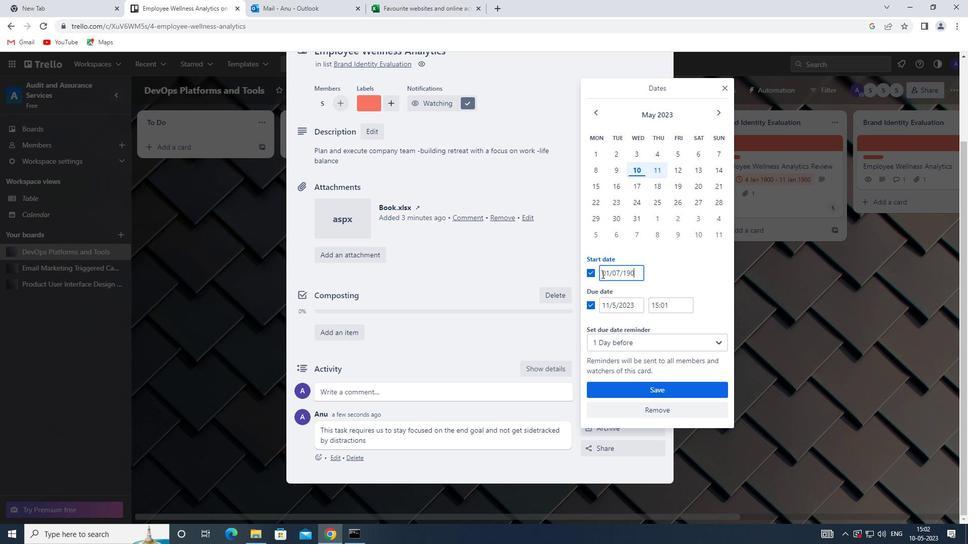 
Action: Mouse moved to (588, 302)
Screenshot: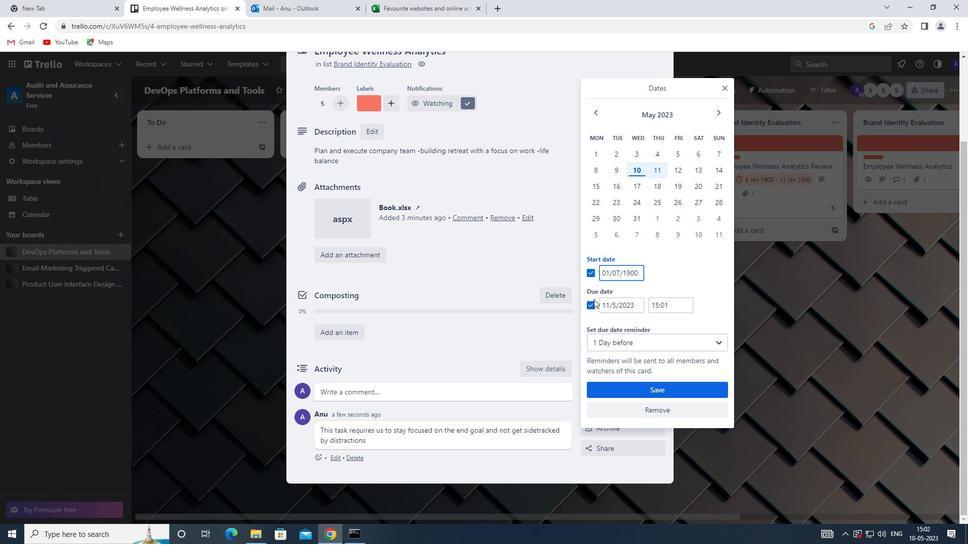 
Action: Mouse pressed left at (588, 302)
Screenshot: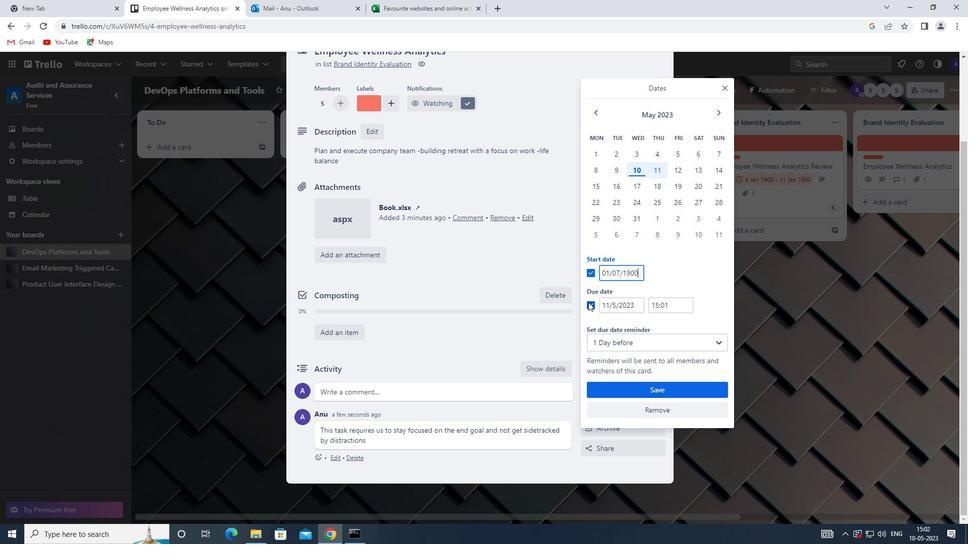 
Action: Mouse moved to (612, 308)
Screenshot: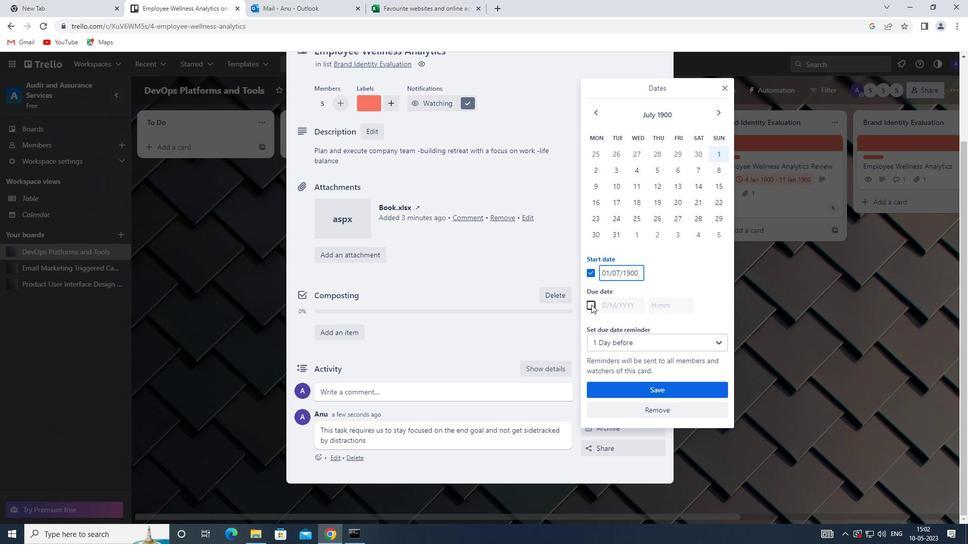 
Action: Mouse pressed left at (612, 308)
Screenshot: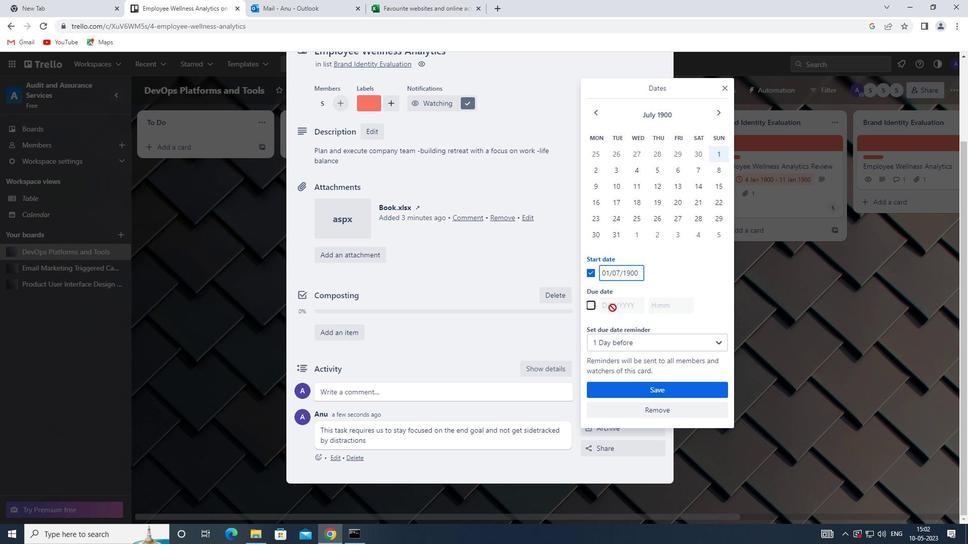 
Action: Mouse moved to (591, 305)
Screenshot: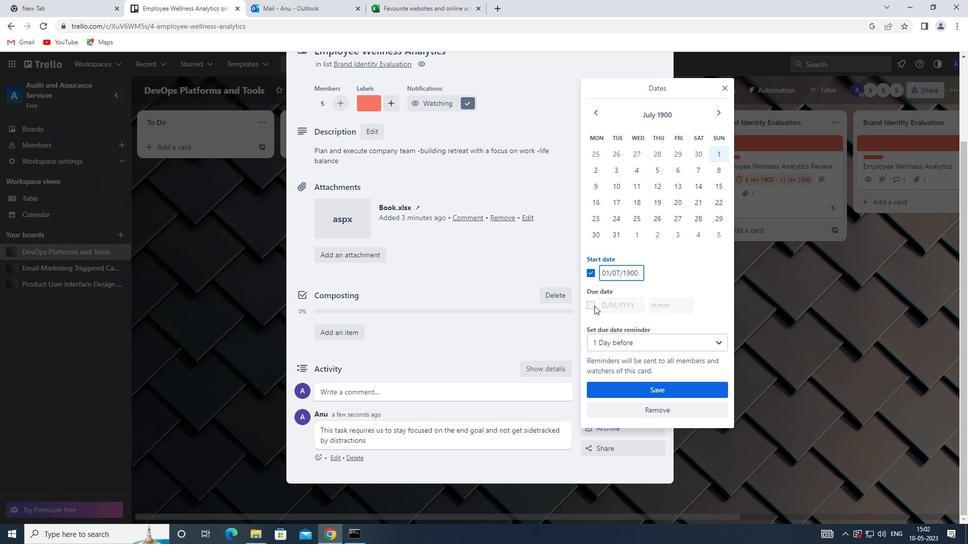 
Action: Mouse pressed left at (591, 305)
Screenshot: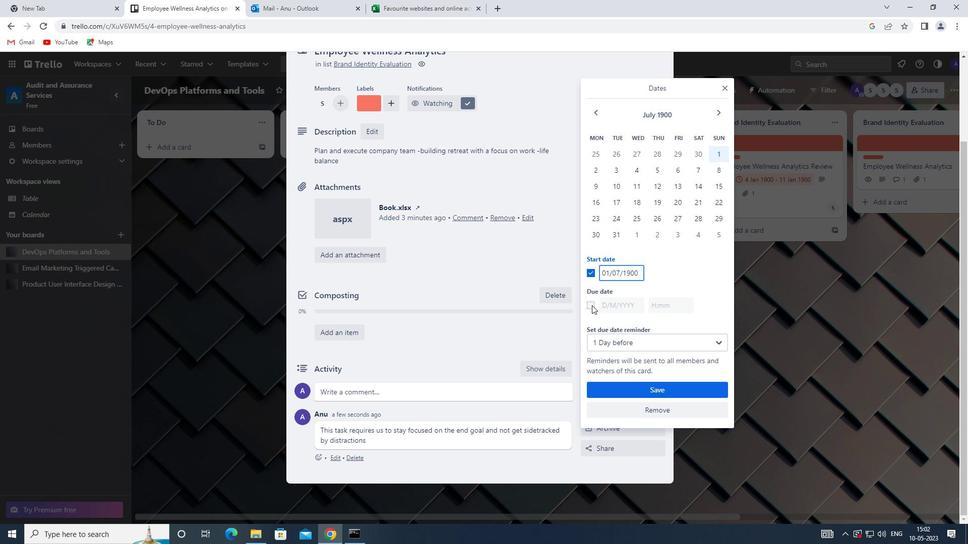 
Action: Mouse moved to (596, 114)
Screenshot: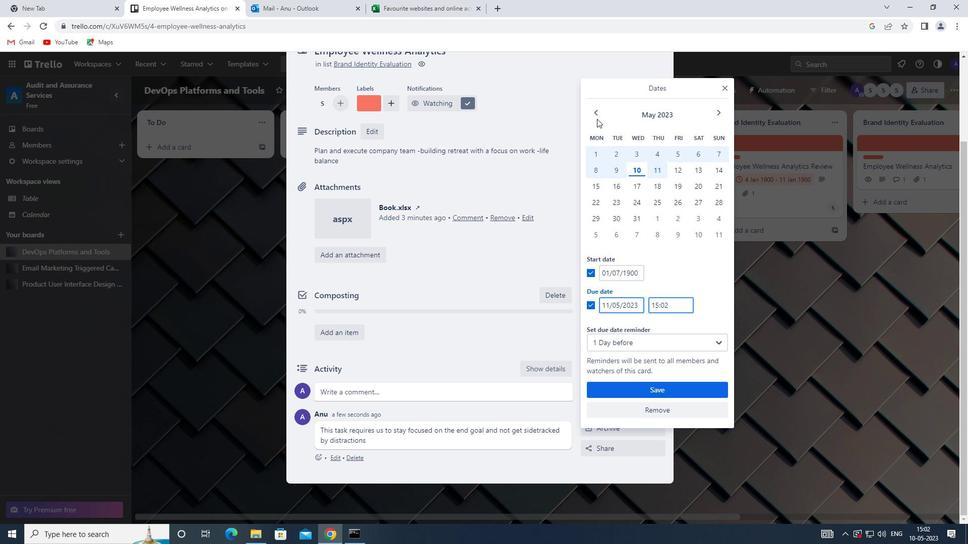 
Action: Mouse pressed left at (596, 114)
Screenshot: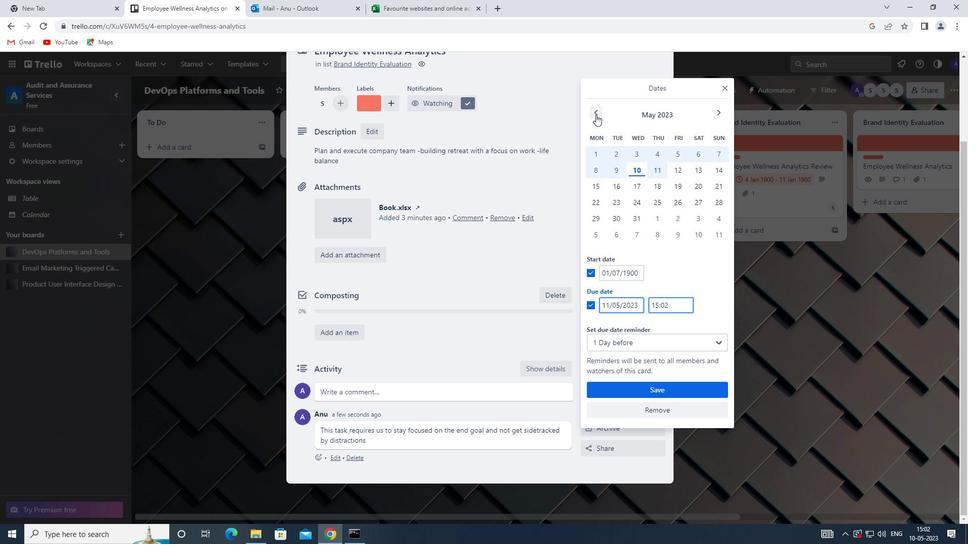 
Action: Mouse pressed left at (596, 114)
Screenshot: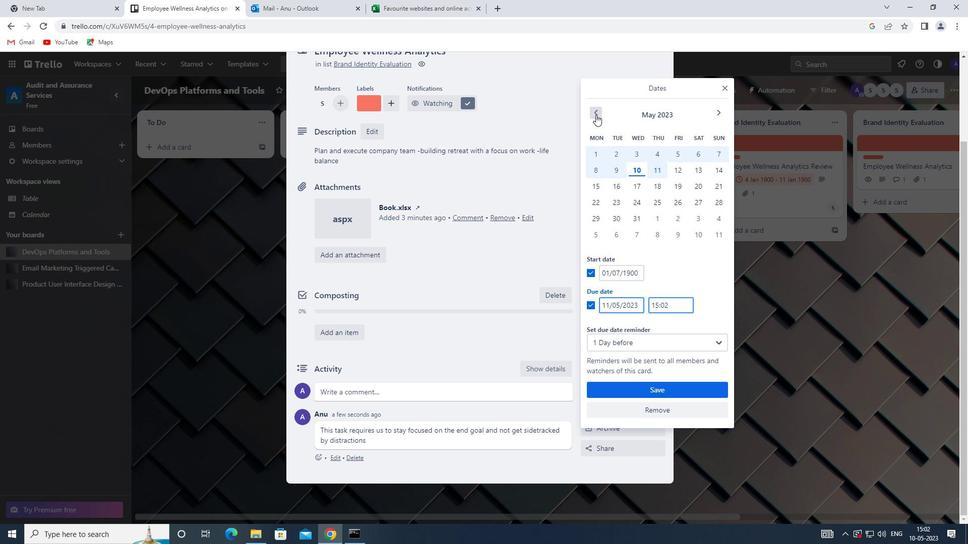 
Action: Mouse pressed left at (596, 114)
Screenshot: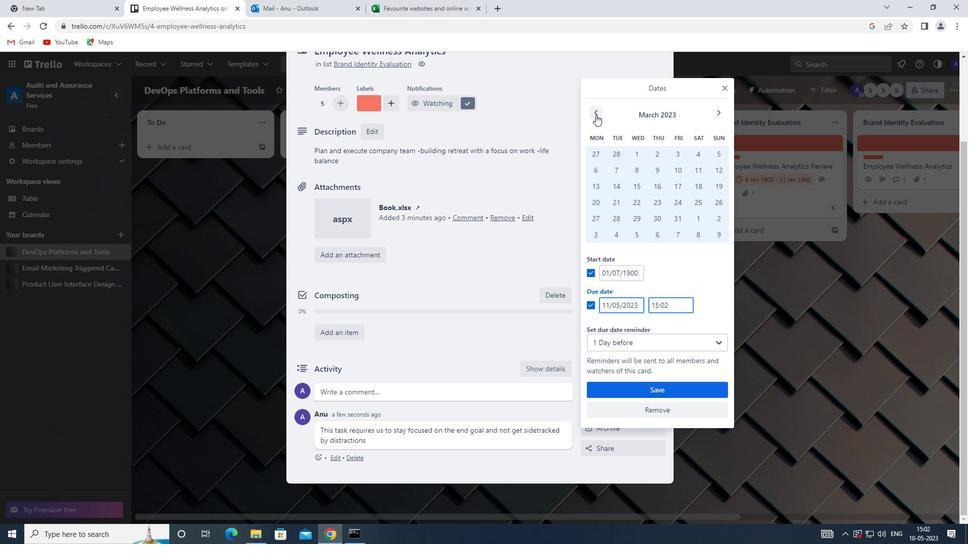 
Action: Mouse pressed left at (596, 114)
Screenshot: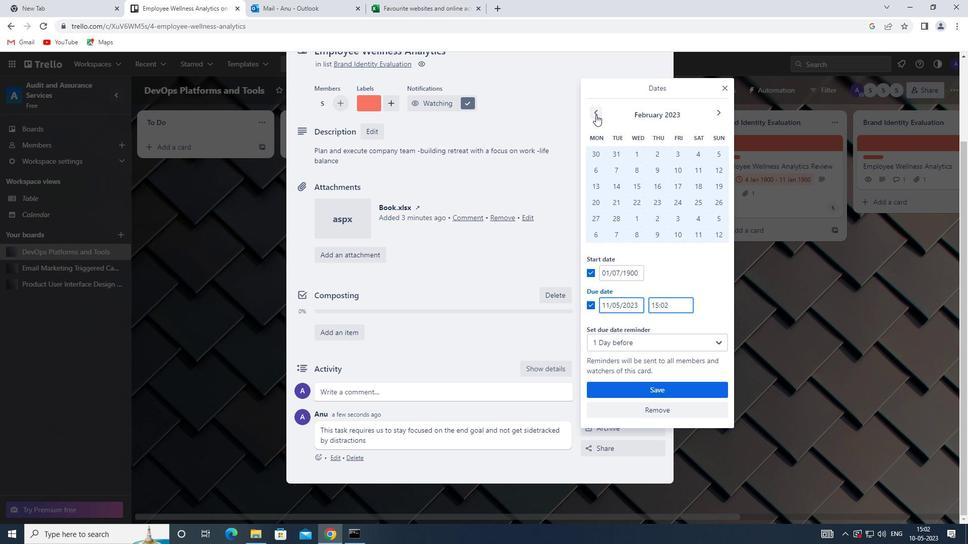 
Action: Mouse moved to (695, 187)
Screenshot: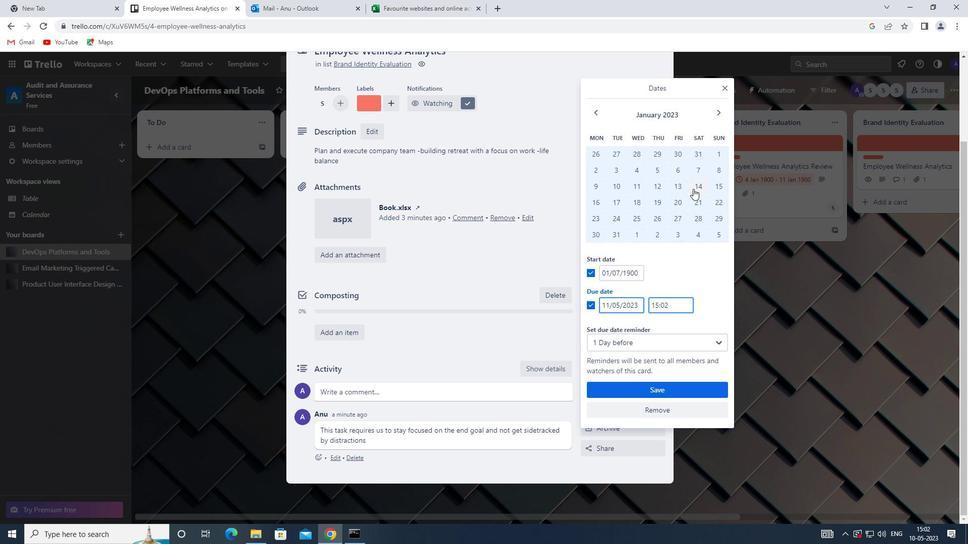 
Action: Mouse pressed left at (695, 187)
Screenshot: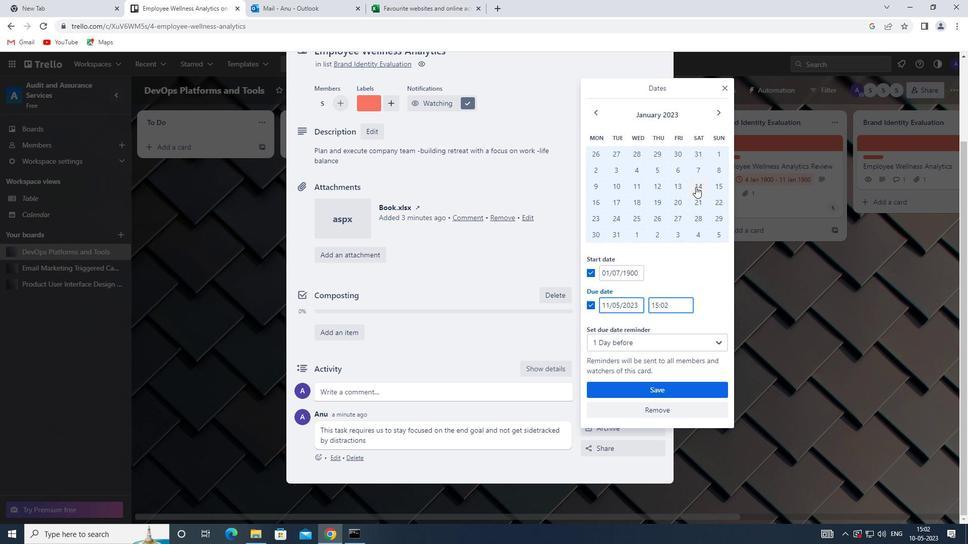 
Action: Mouse moved to (591, 273)
Screenshot: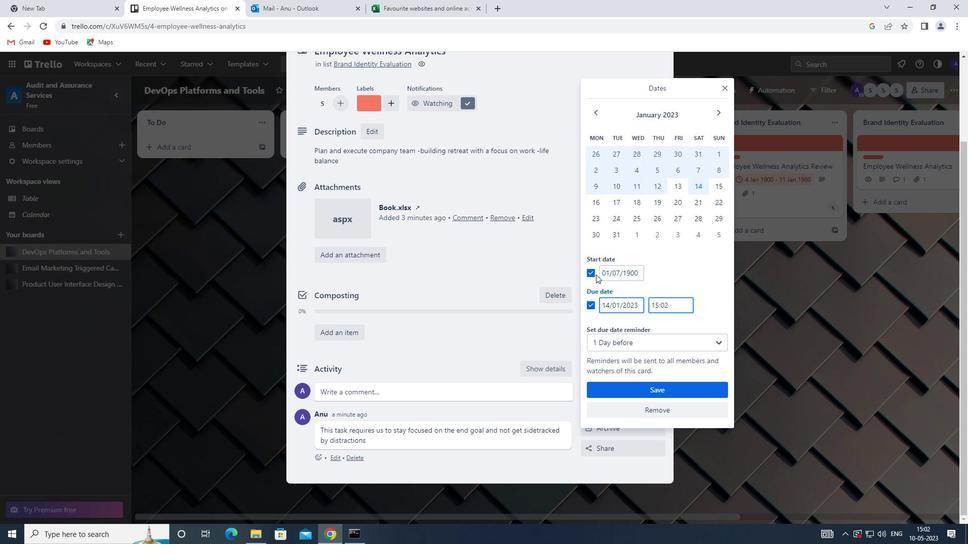 
Action: Mouse pressed left at (591, 273)
Screenshot: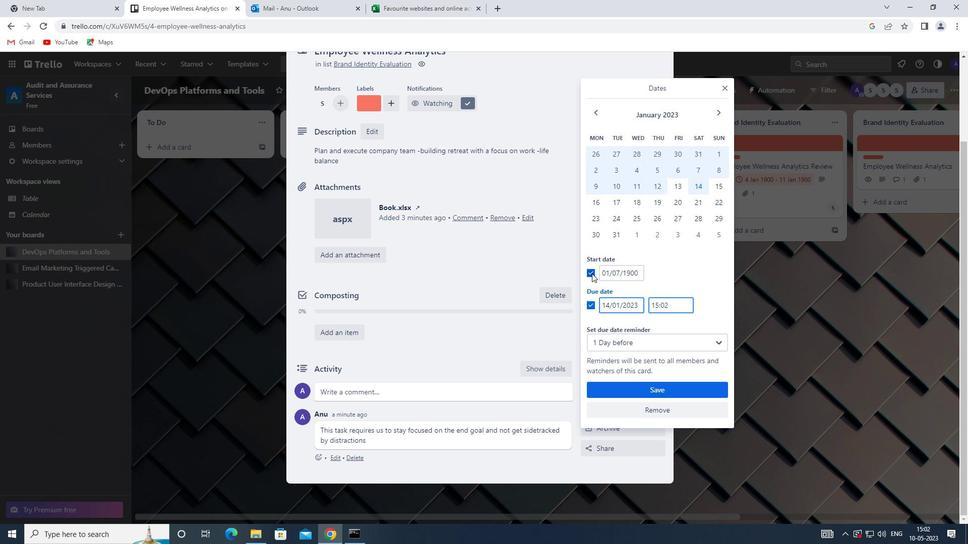 
Action: Mouse moved to (616, 274)
Screenshot: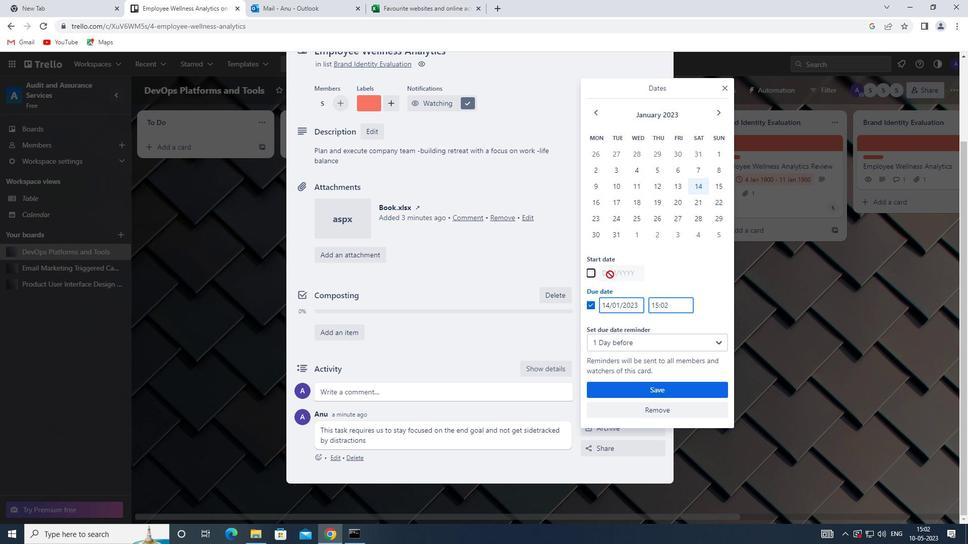 
Action: Mouse pressed left at (616, 274)
Screenshot: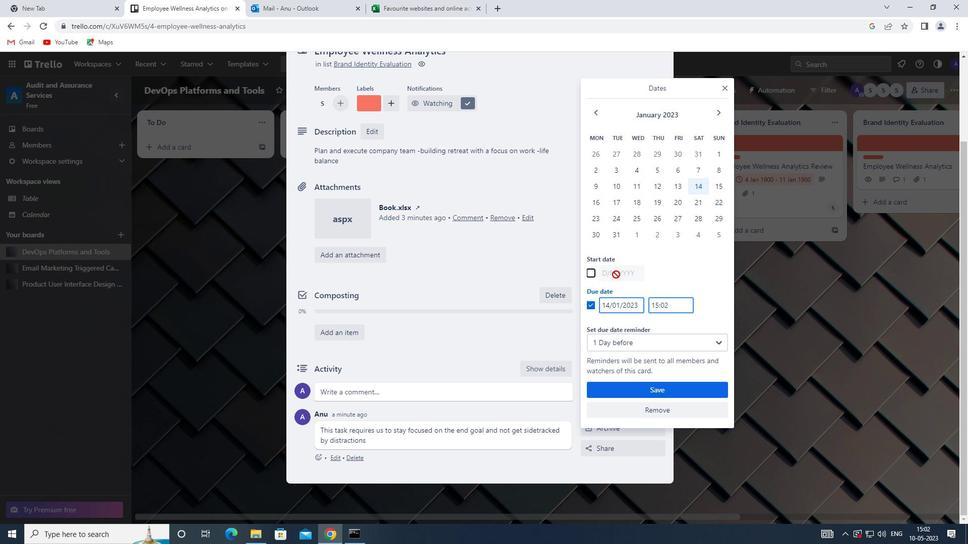 
Action: Mouse moved to (591, 272)
Screenshot: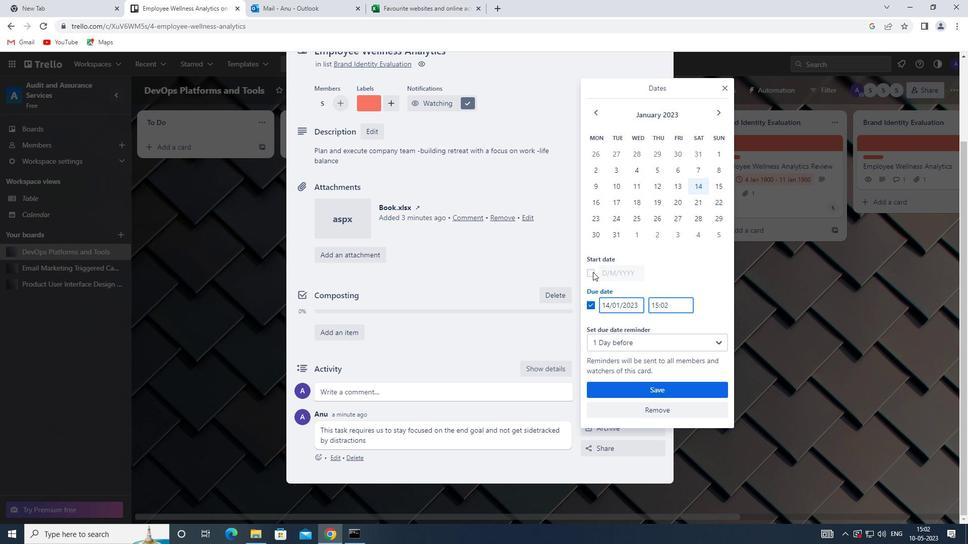 
Action: Mouse pressed left at (591, 272)
Screenshot: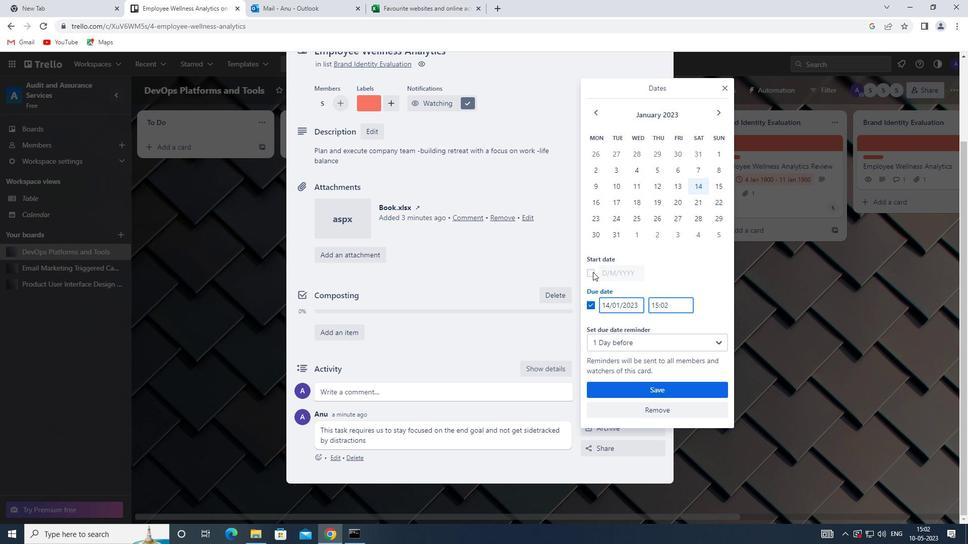 
Action: Mouse moved to (596, 119)
Screenshot: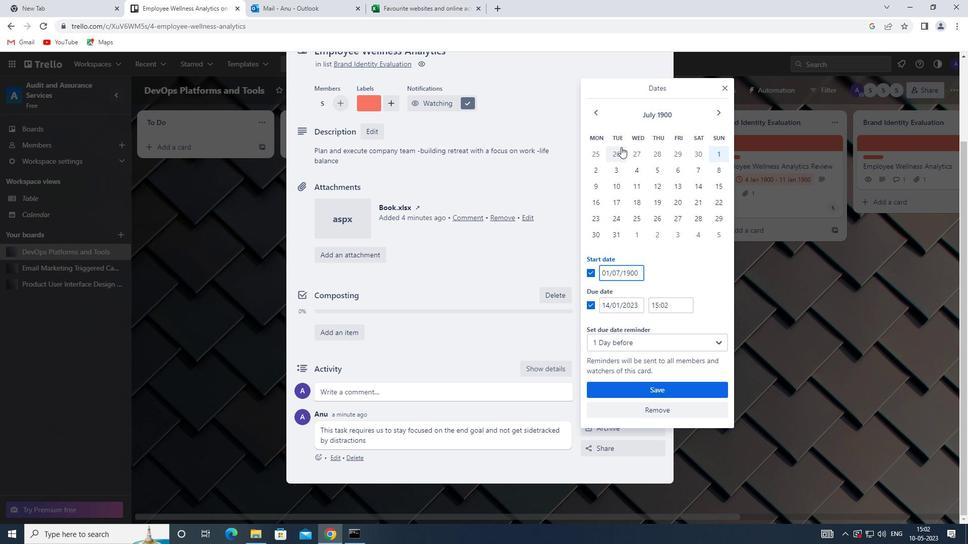 
Action: Mouse pressed left at (596, 119)
Screenshot: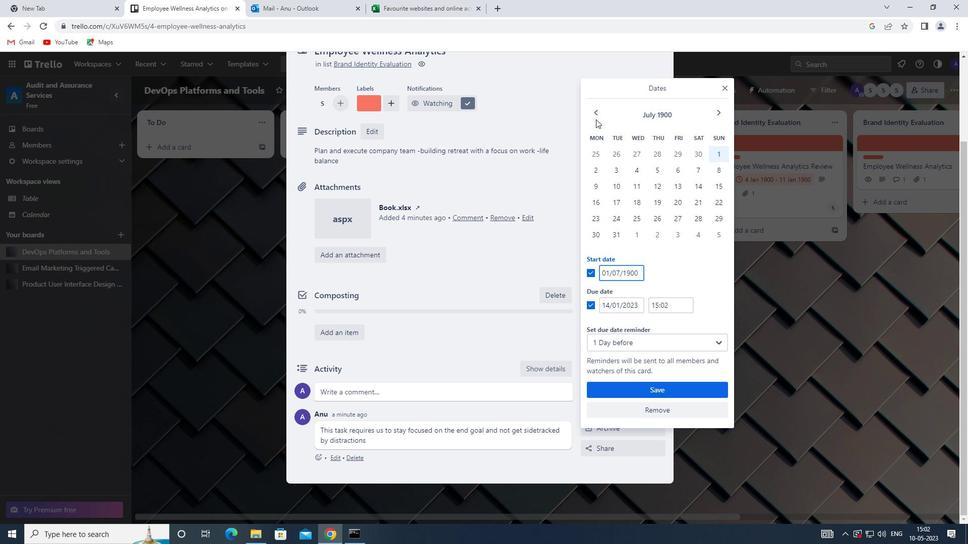 
Action: Mouse pressed left at (596, 119)
Screenshot: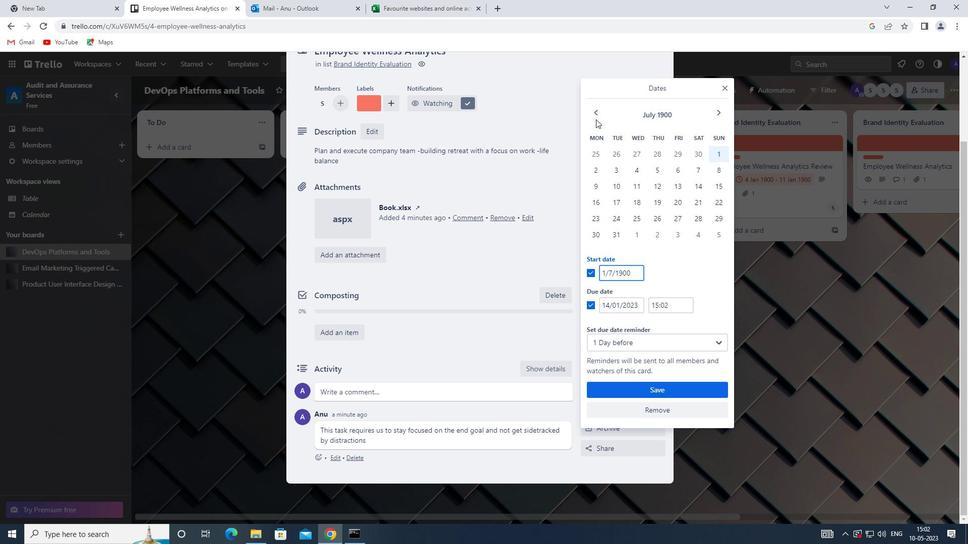 
Action: Mouse moved to (595, 114)
Screenshot: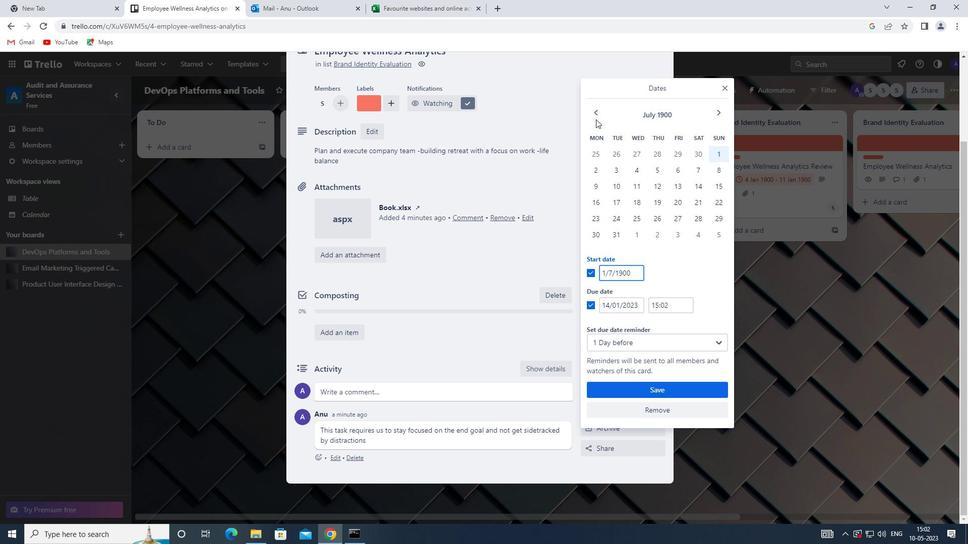 
Action: Mouse pressed left at (595, 114)
Screenshot: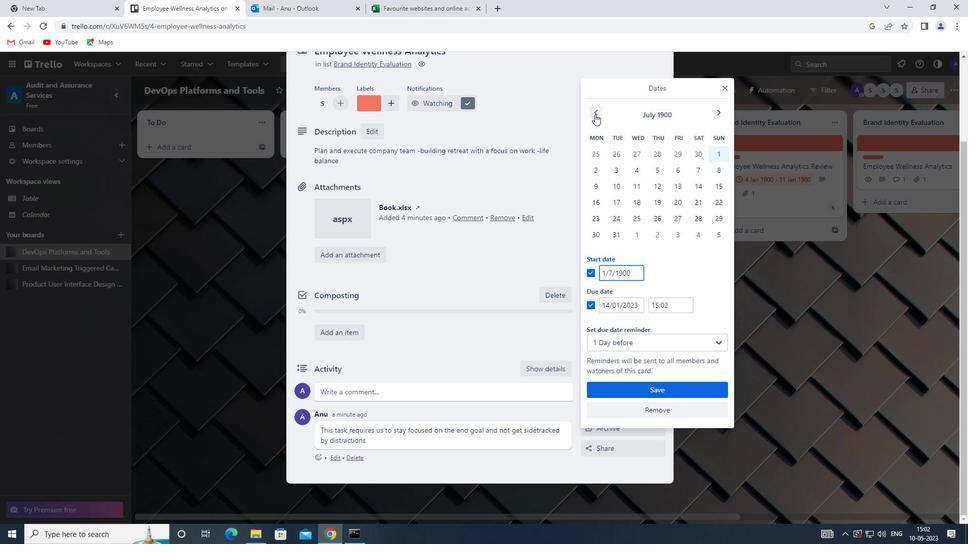 
Action: Mouse pressed left at (595, 114)
Screenshot: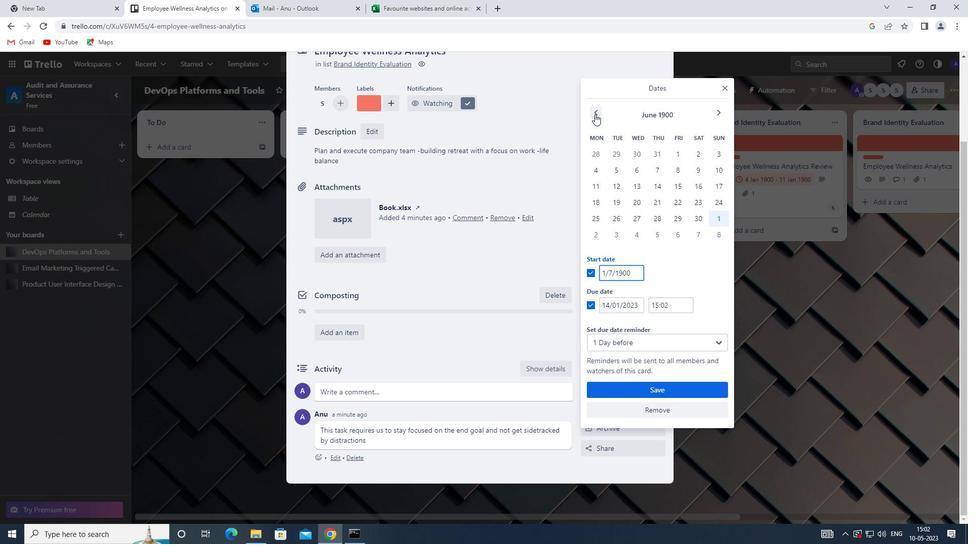 
Action: Mouse pressed left at (595, 114)
Screenshot: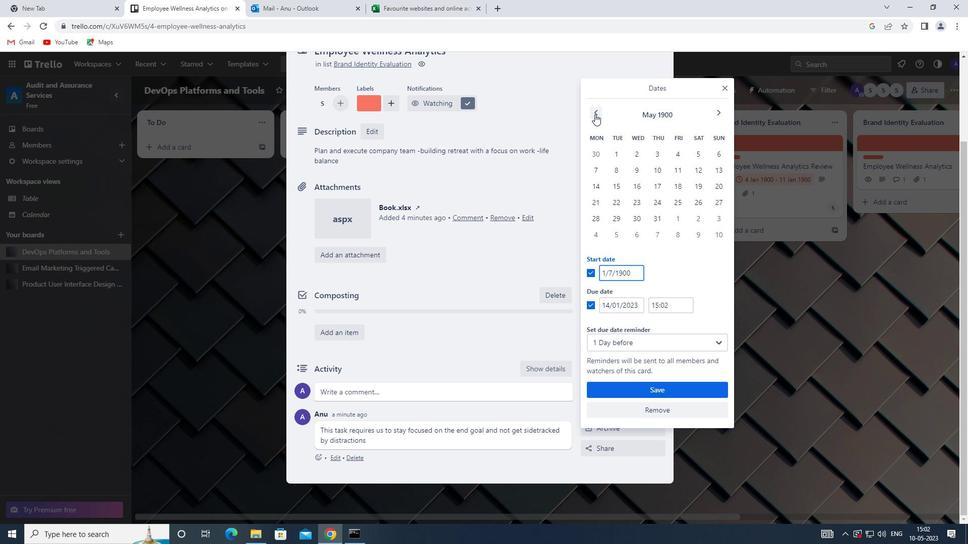 
Action: Mouse pressed left at (595, 114)
Screenshot: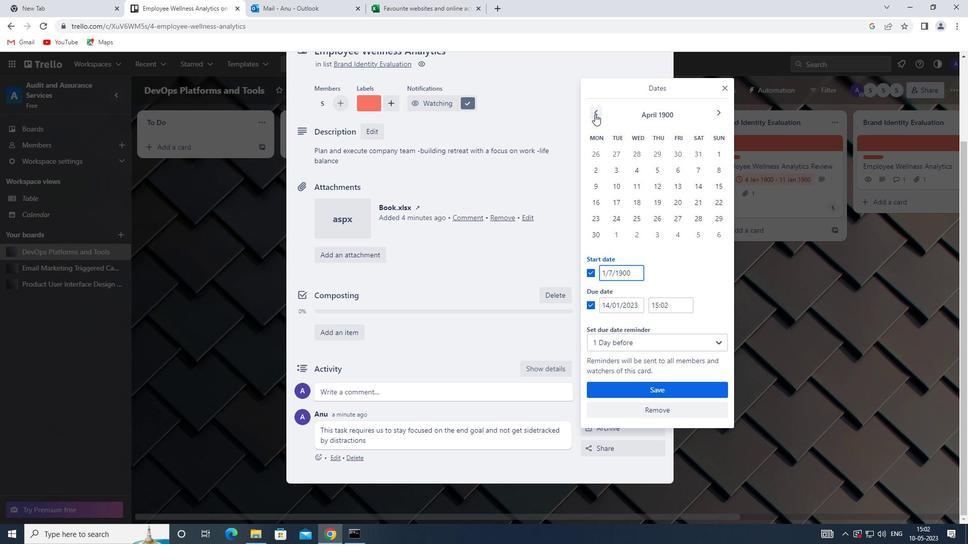 
Action: Mouse pressed left at (595, 114)
Screenshot: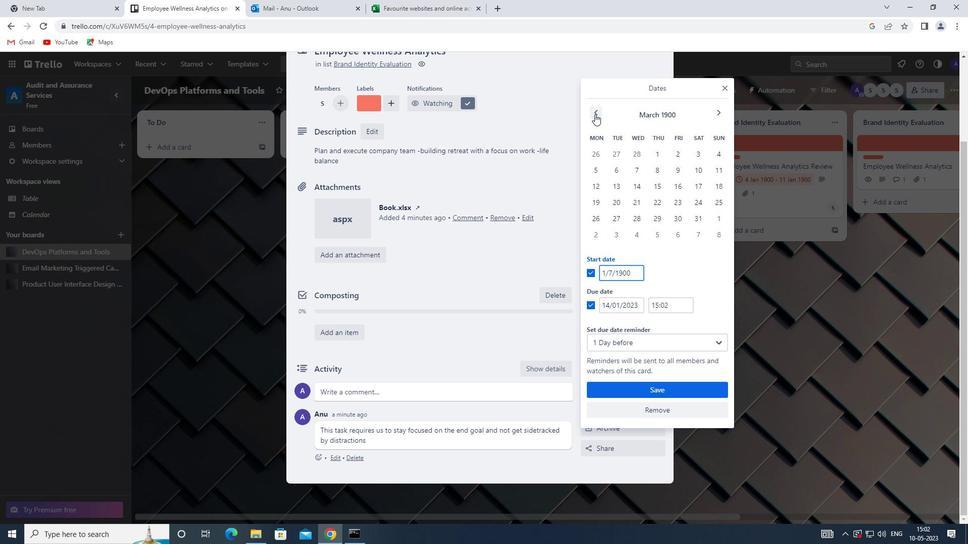 
Action: Mouse pressed left at (595, 114)
Screenshot: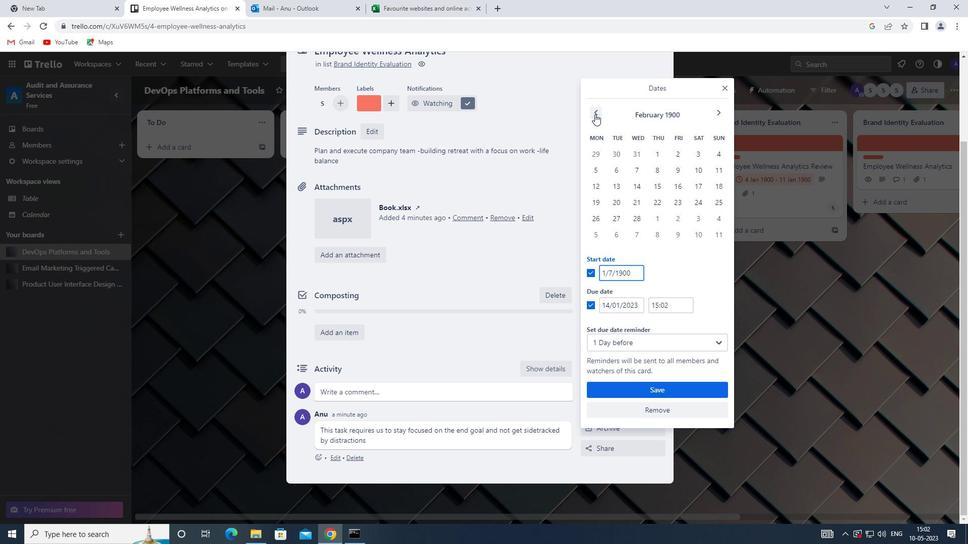 
Action: Mouse moved to (713, 153)
Screenshot: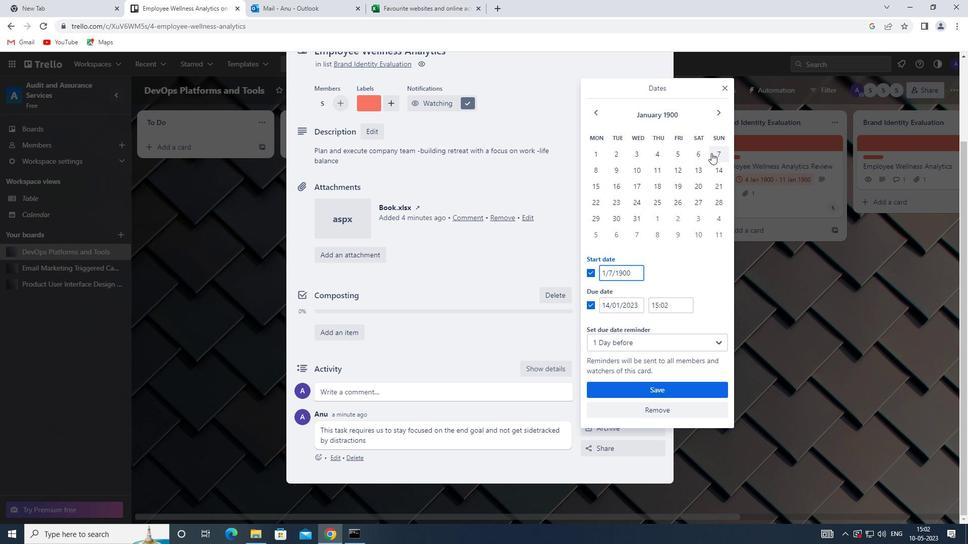
Action: Mouse pressed left at (713, 153)
Screenshot: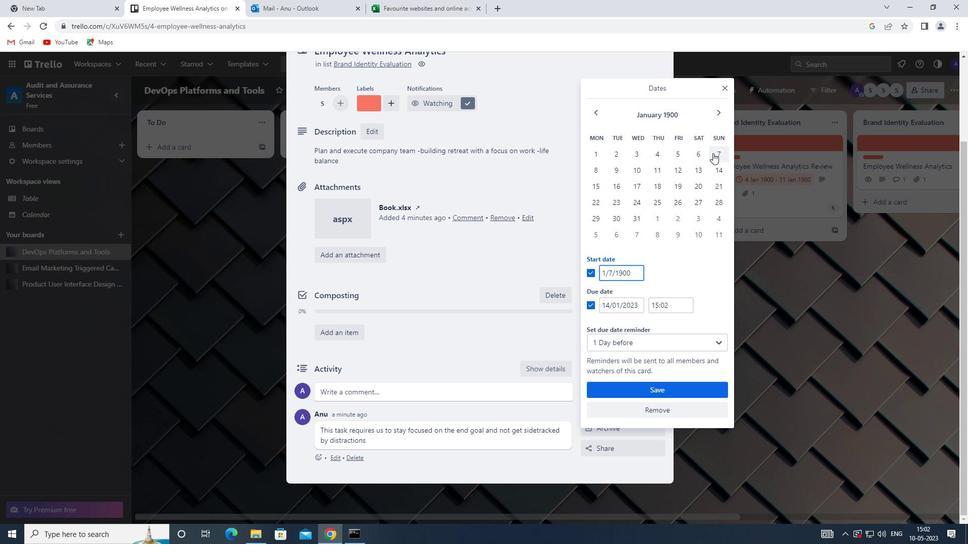
Action: Mouse moved to (661, 388)
Screenshot: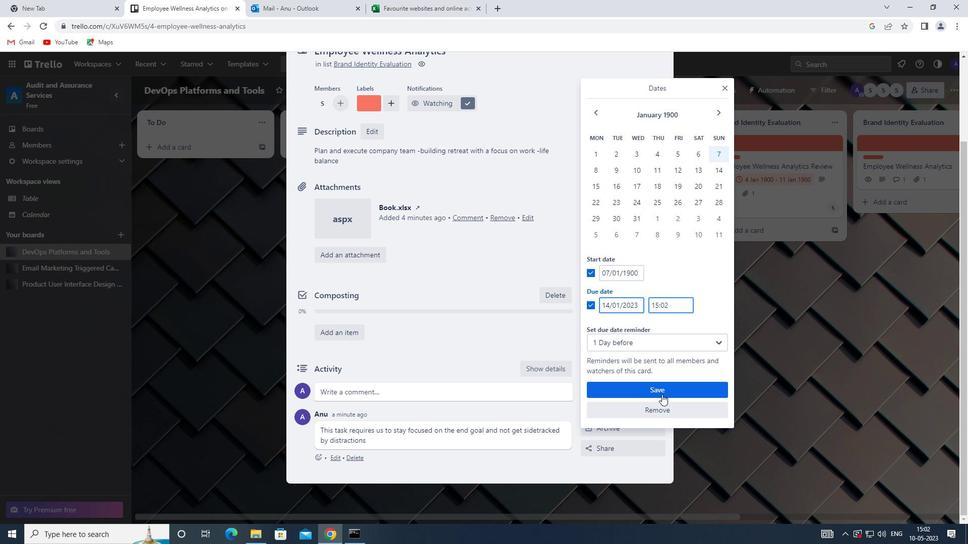 
Action: Mouse pressed left at (661, 388)
Screenshot: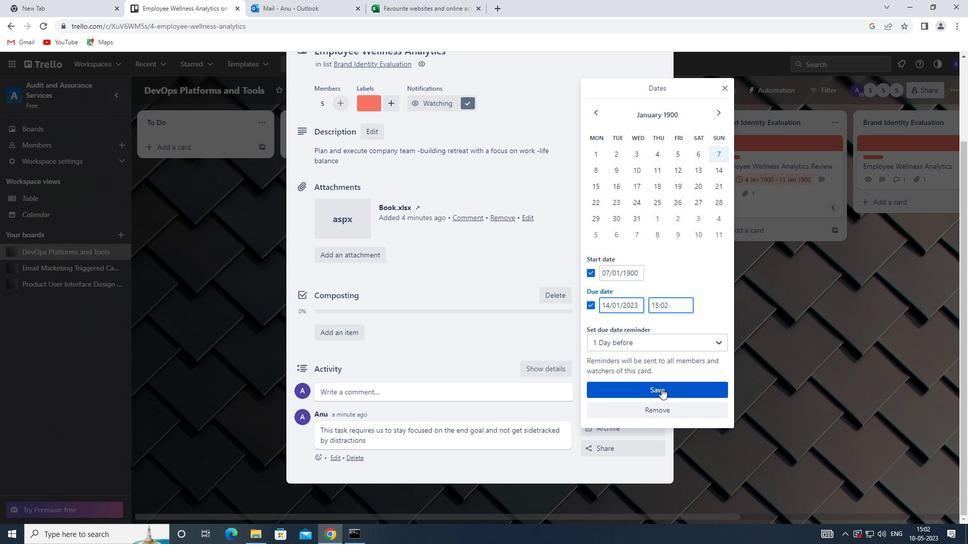 
Action: Mouse moved to (717, 349)
Screenshot: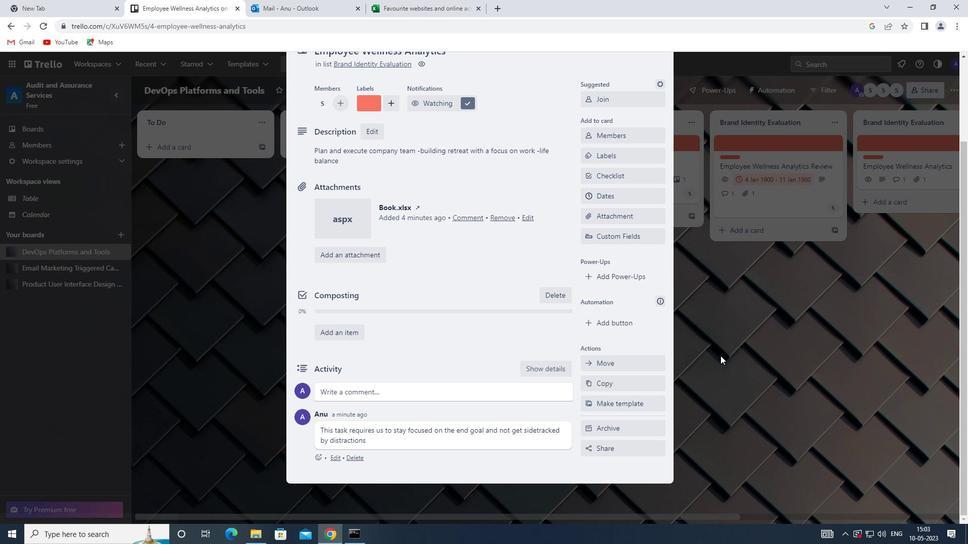 
Action: Mouse pressed left at (717, 349)
Screenshot: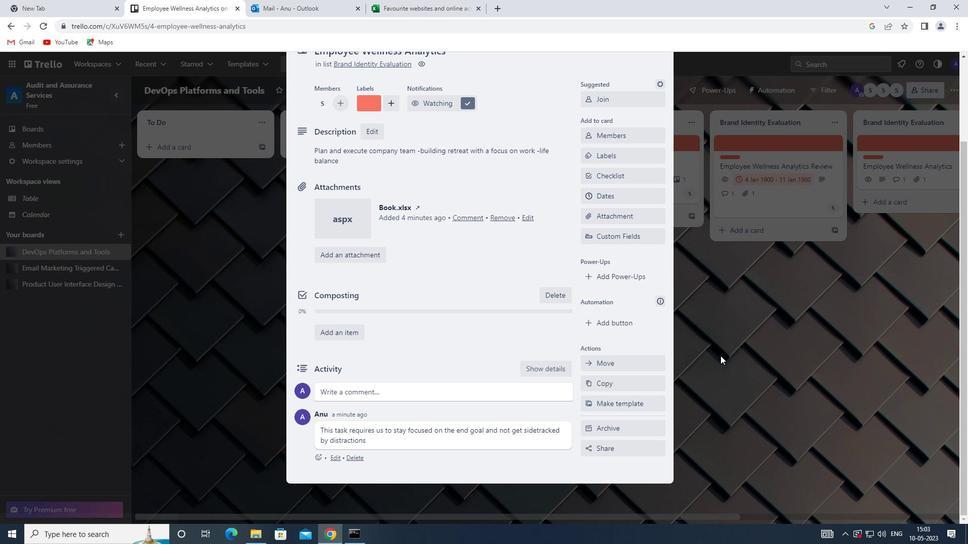 
